 Task: Look for space in Suzzara, Italy from 5th July, 2023 to 10th July, 2023 for 4 adults in price range Rs.9000 to Rs.14000. Place can be entire place with 2 bedrooms having 4 beds and 2 bathrooms. Property type can be house, flat, guest house. Booking option can be shelf check-in. Required host language is English.
Action: Mouse moved to (423, 117)
Screenshot: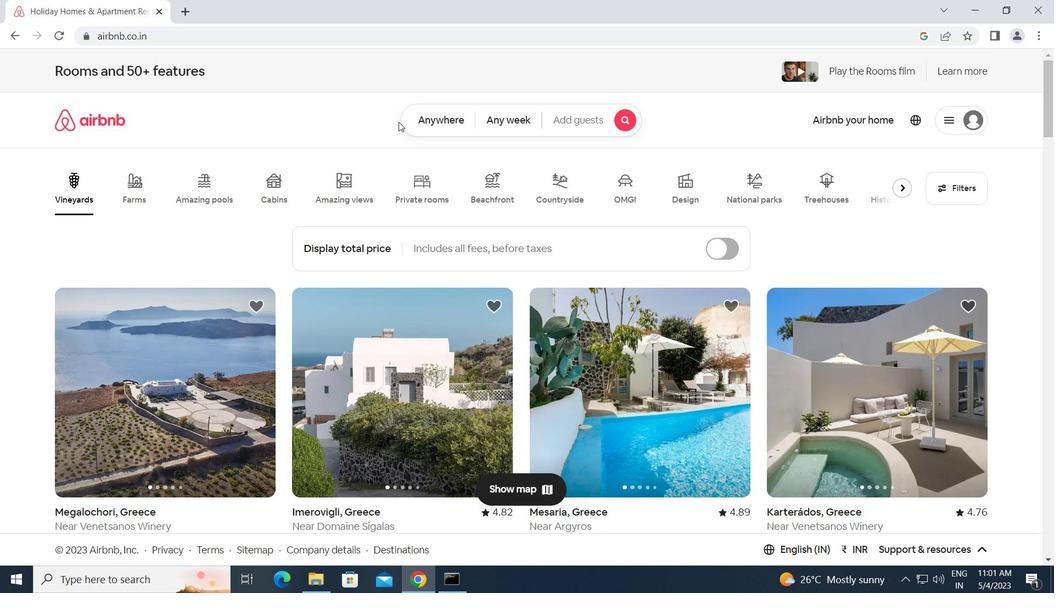 
Action: Mouse pressed left at (423, 117)
Screenshot: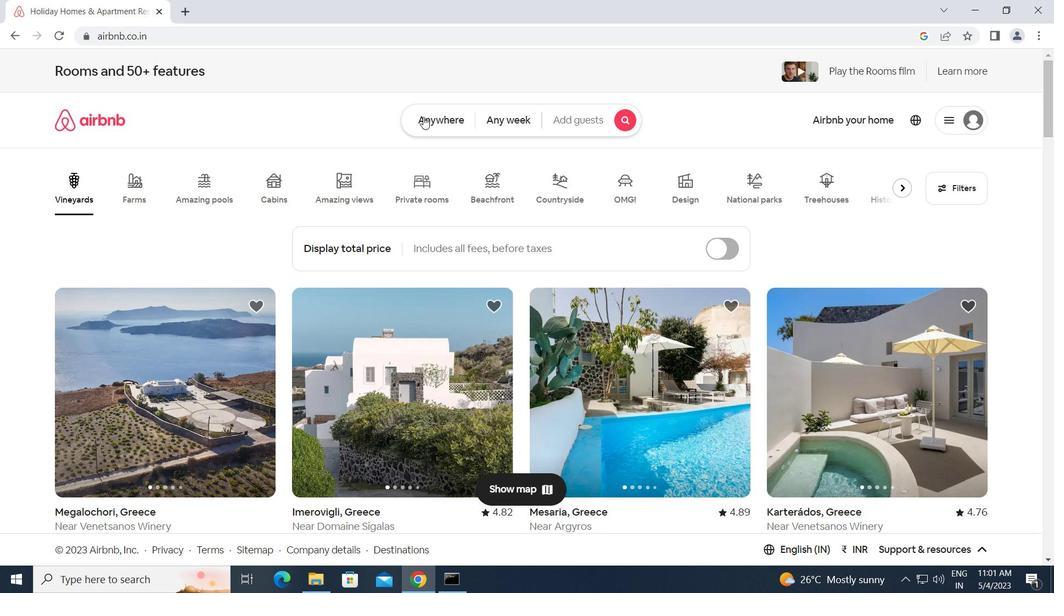 
Action: Mouse moved to (349, 164)
Screenshot: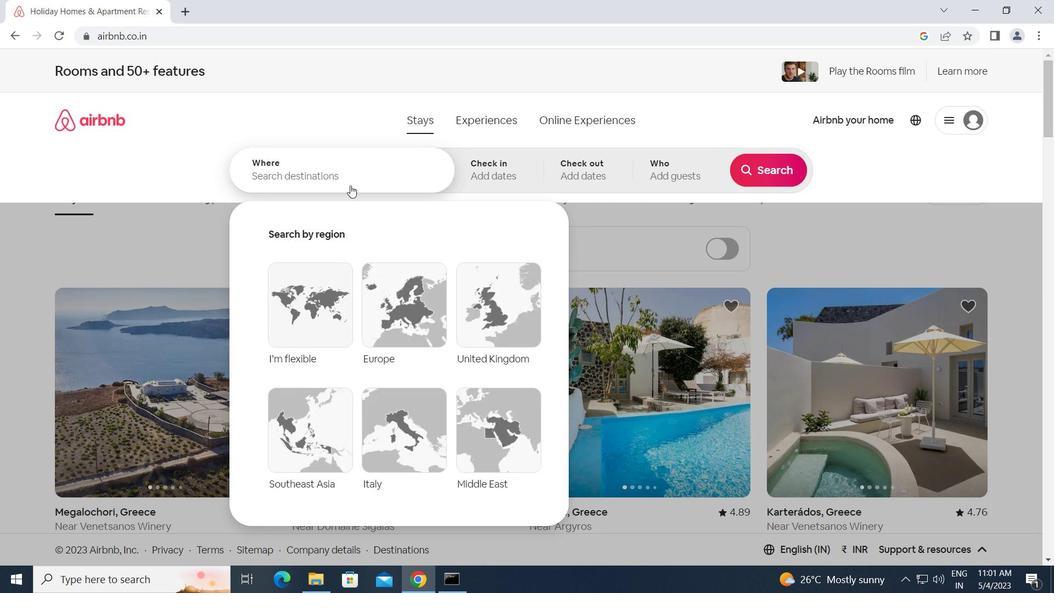 
Action: Mouse pressed left at (349, 164)
Screenshot: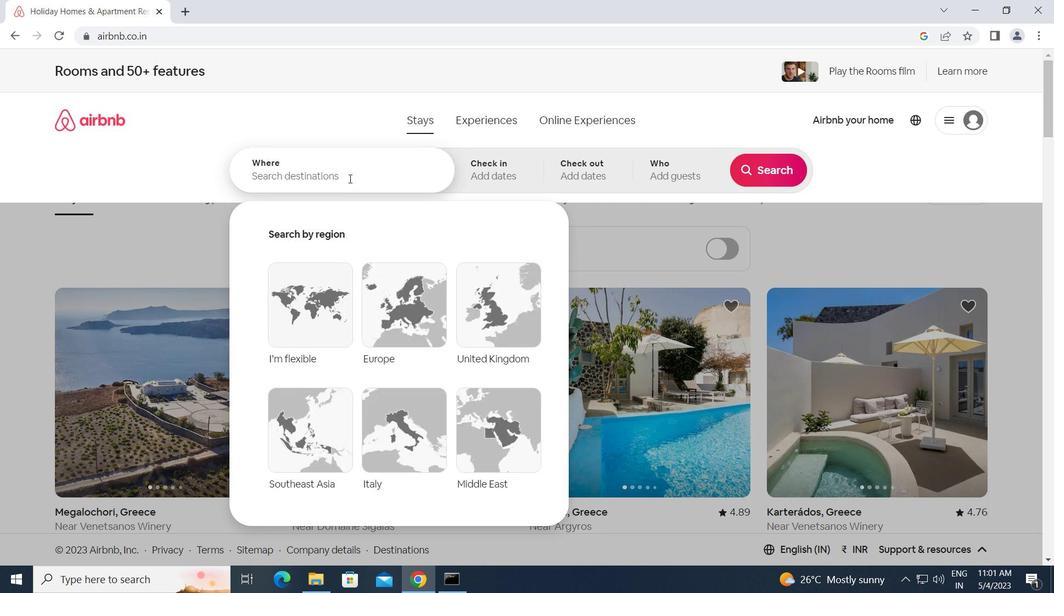 
Action: Mouse moved to (345, 172)
Screenshot: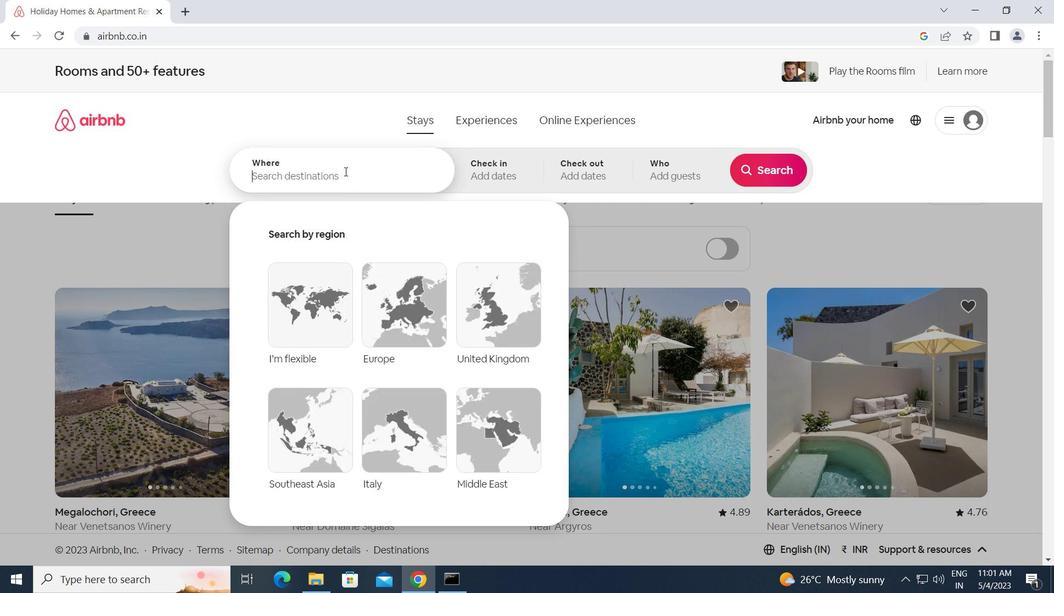 
Action: Key pressed s<Key.caps_lock>uzzara,<Key.space><Key.caps_lock>i<Key.caps_lock>taly
Screenshot: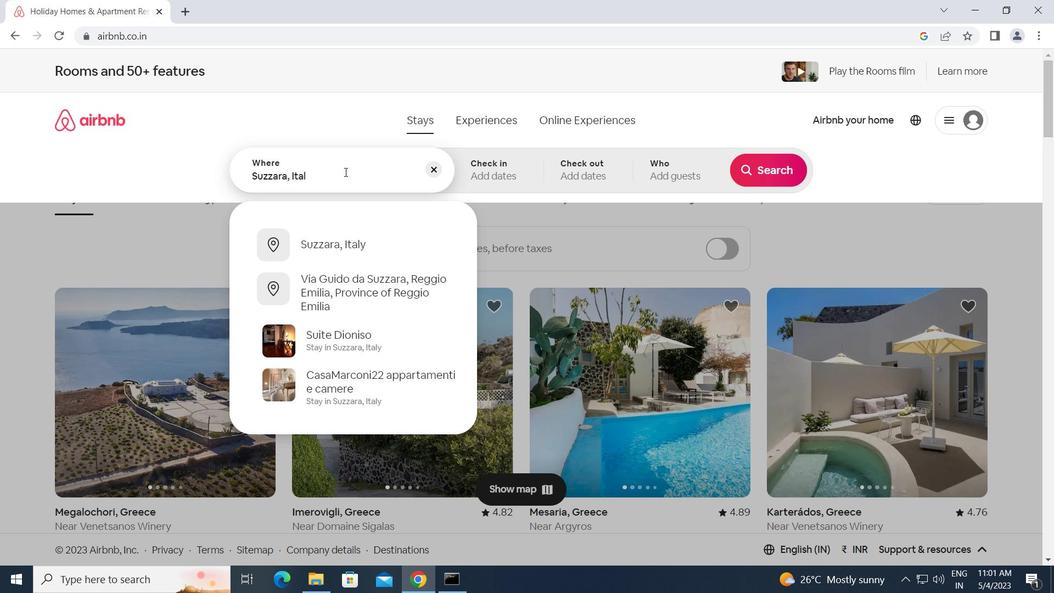 
Action: Mouse moved to (497, 239)
Screenshot: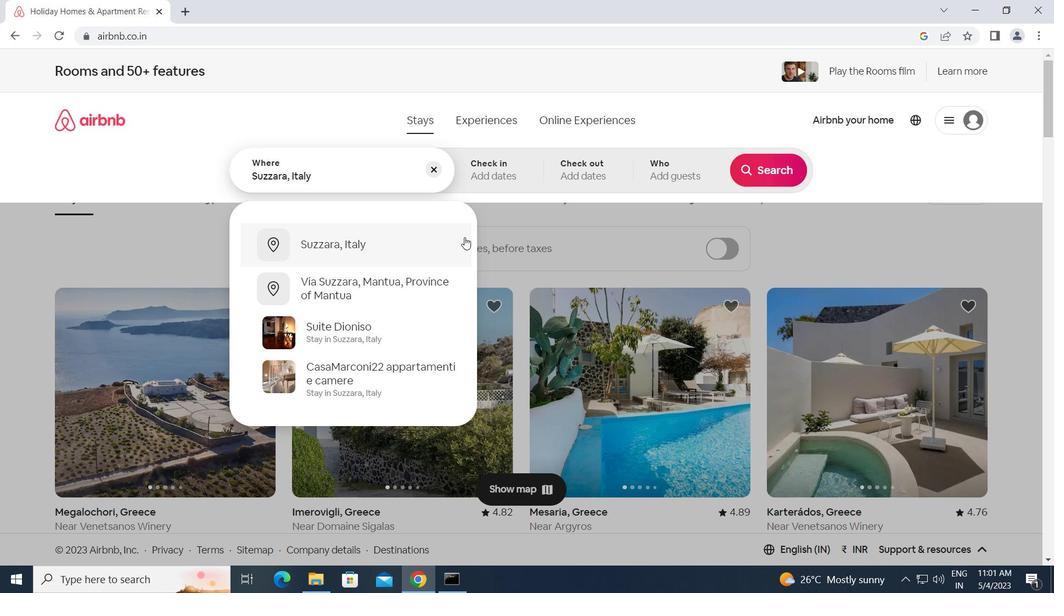 
Action: Key pressed <Key.enter>
Screenshot: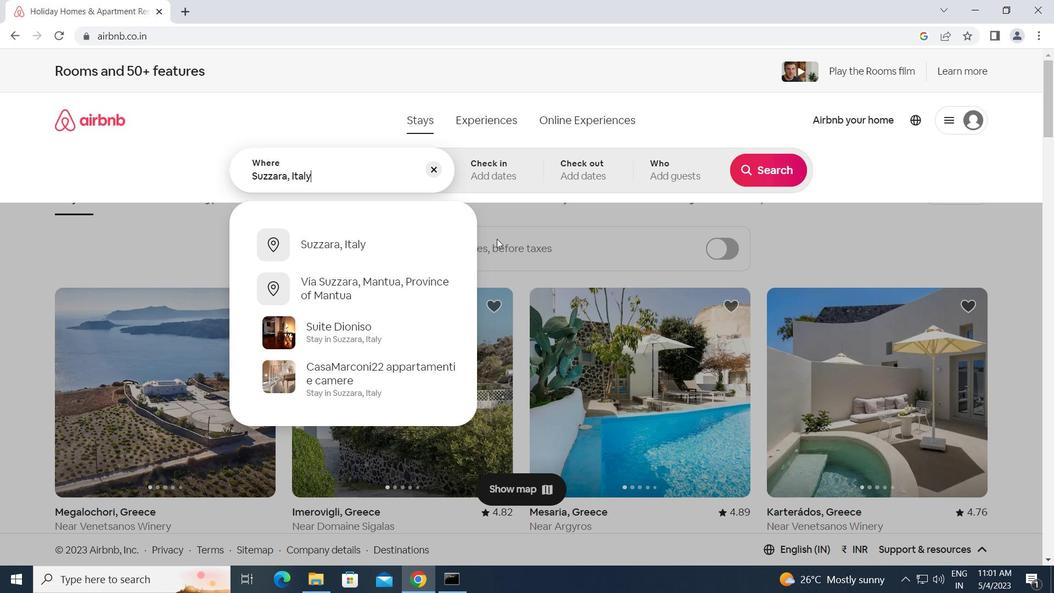 
Action: Mouse moved to (753, 281)
Screenshot: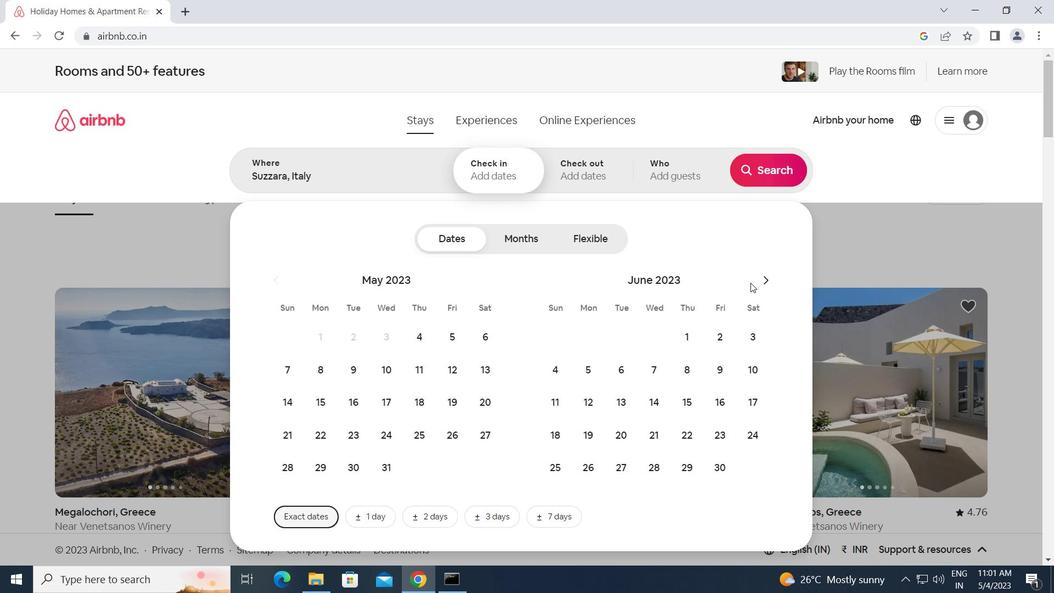 
Action: Mouse pressed left at (753, 281)
Screenshot: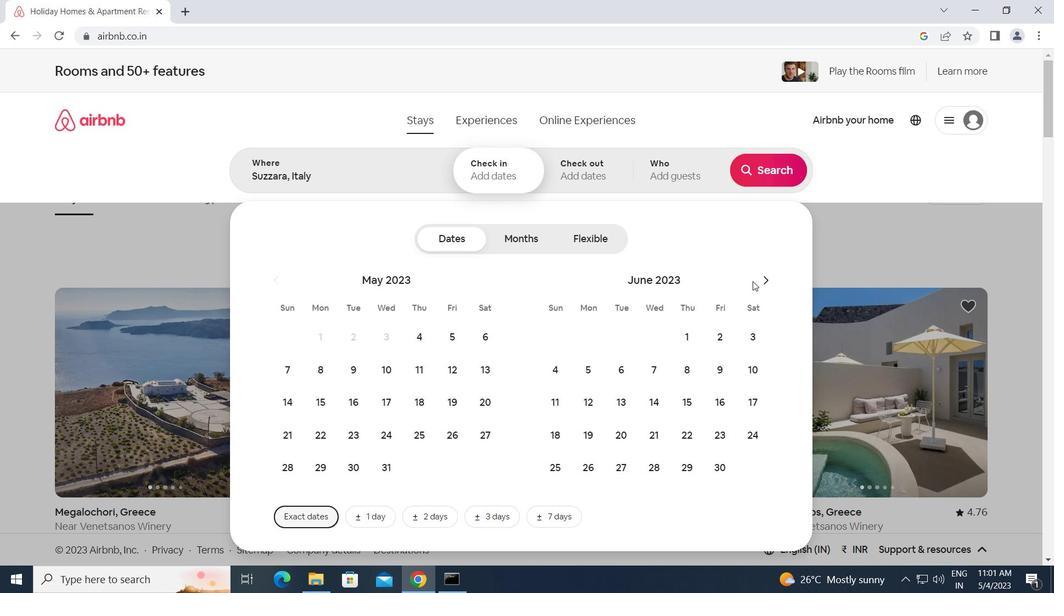 
Action: Mouse moved to (782, 275)
Screenshot: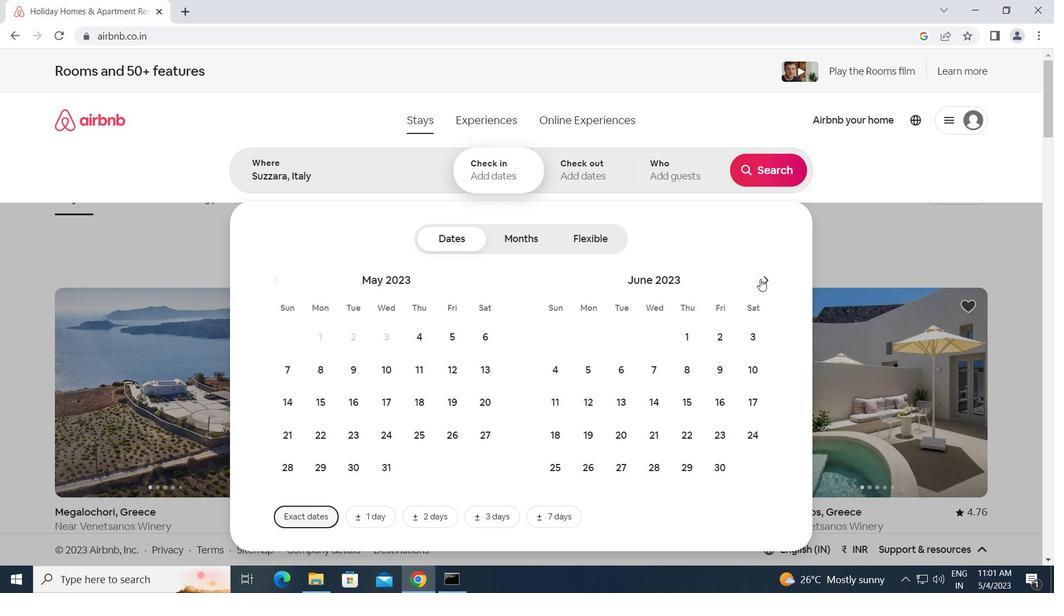 
Action: Mouse pressed left at (782, 275)
Screenshot: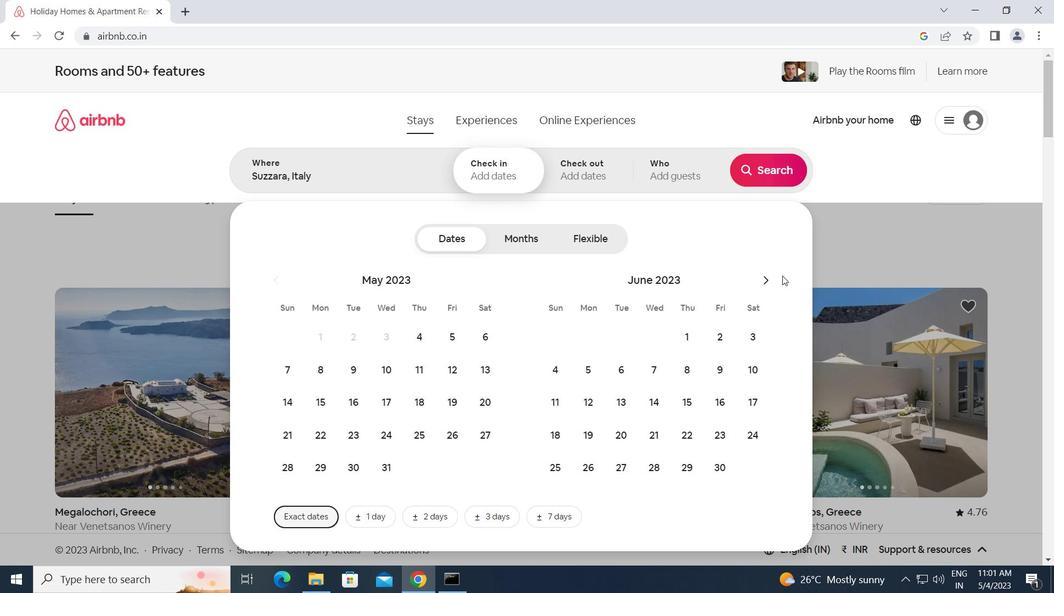 
Action: Mouse moved to (771, 279)
Screenshot: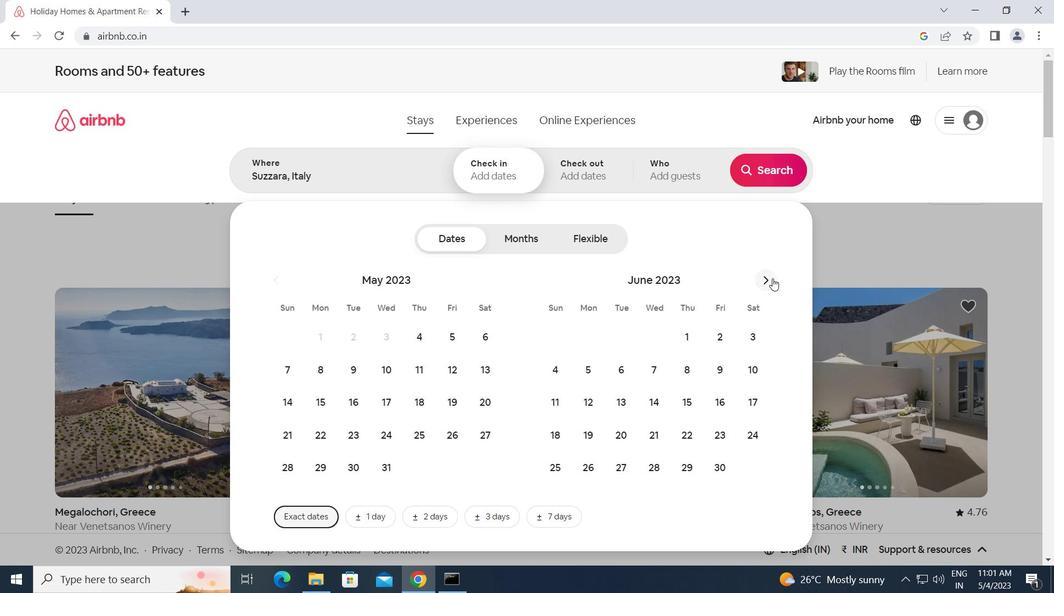 
Action: Mouse pressed left at (771, 279)
Screenshot: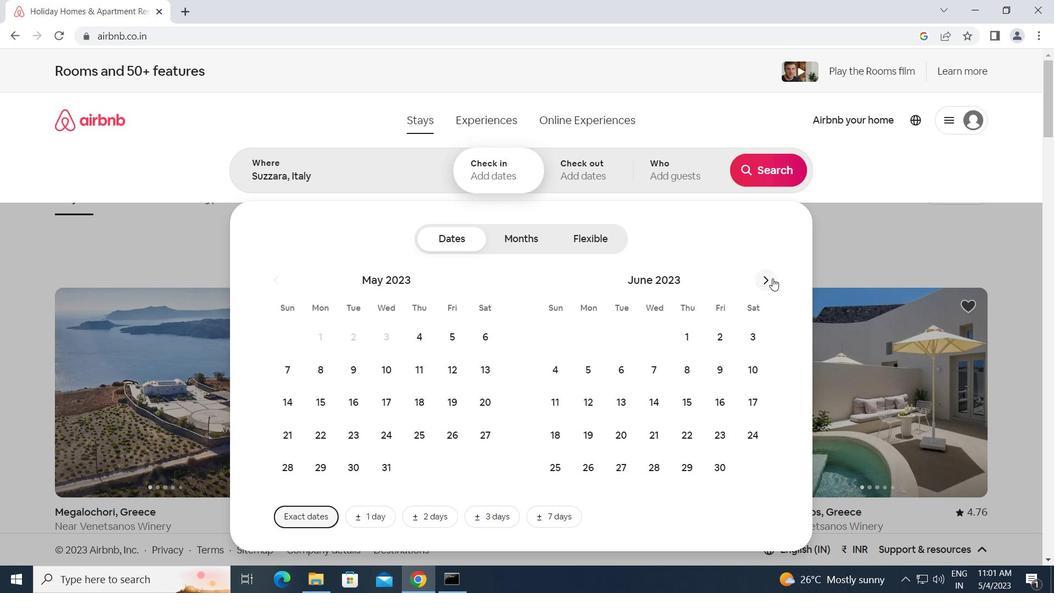 
Action: Mouse moved to (653, 374)
Screenshot: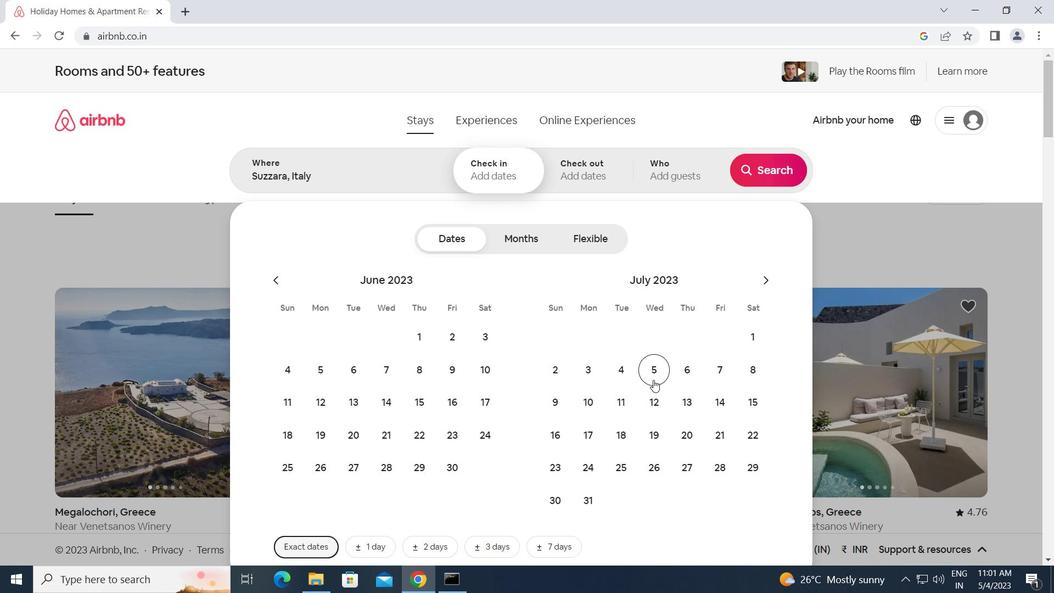 
Action: Mouse pressed left at (653, 374)
Screenshot: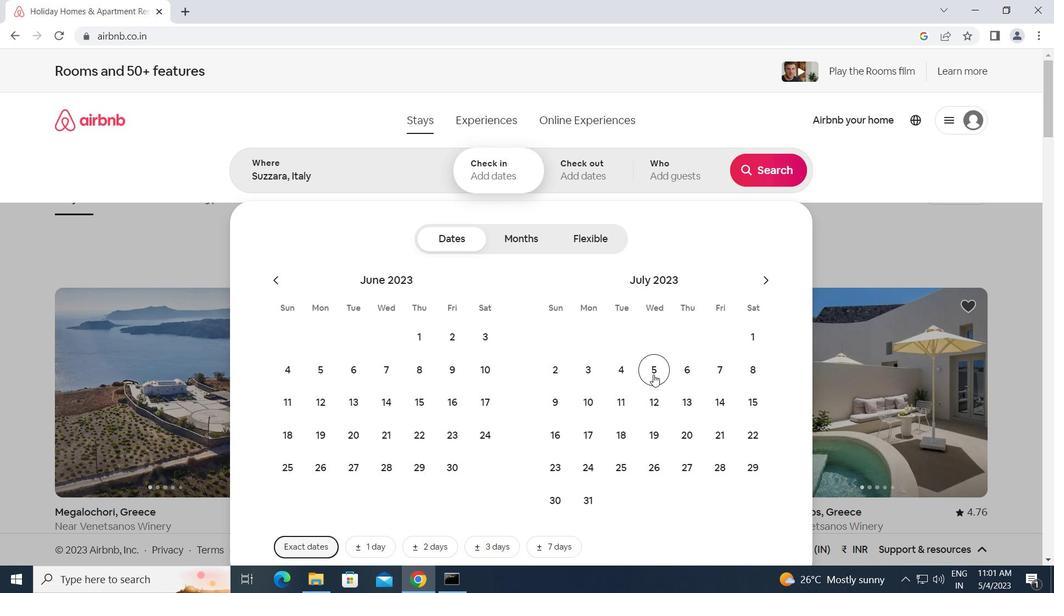 
Action: Mouse moved to (591, 399)
Screenshot: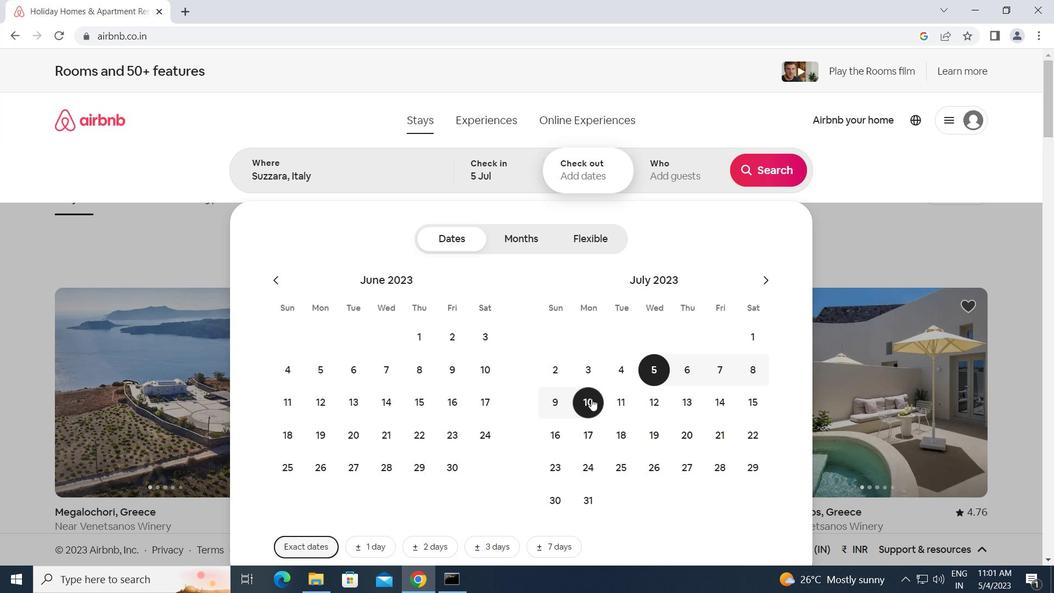 
Action: Mouse pressed left at (591, 399)
Screenshot: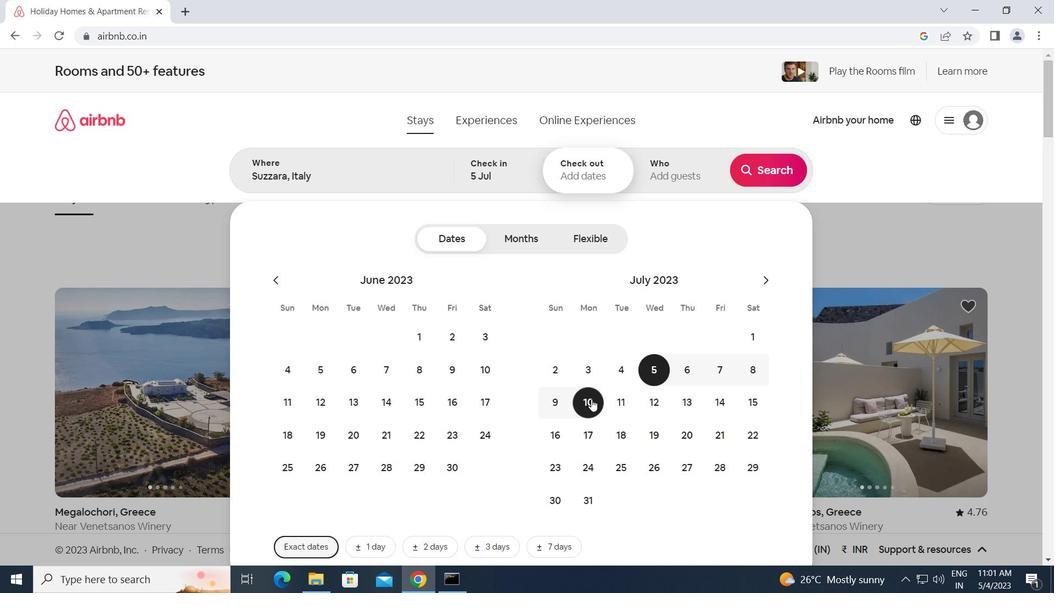
Action: Mouse moved to (675, 165)
Screenshot: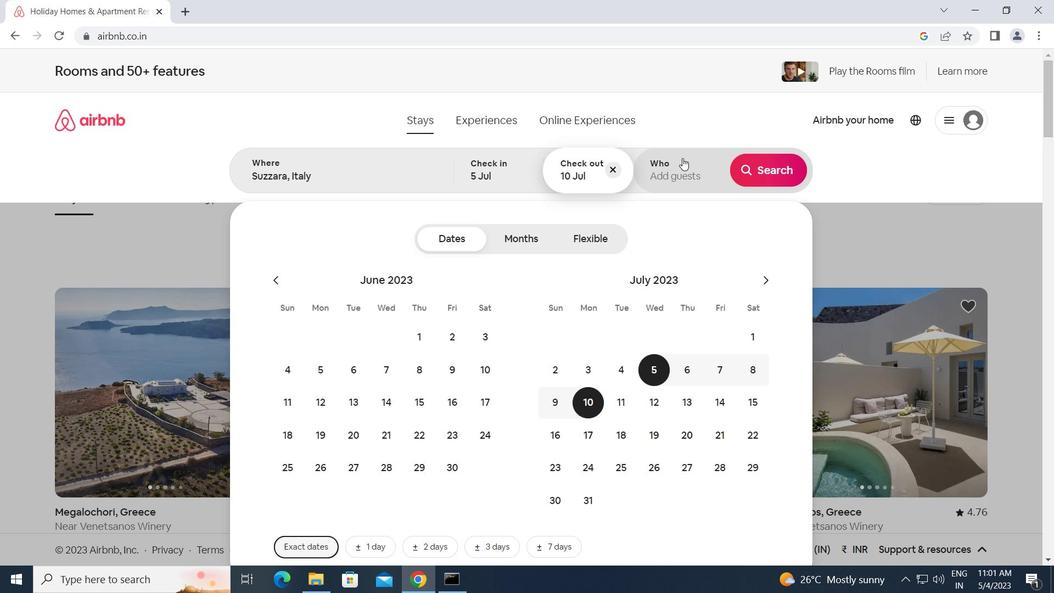 
Action: Mouse pressed left at (675, 165)
Screenshot: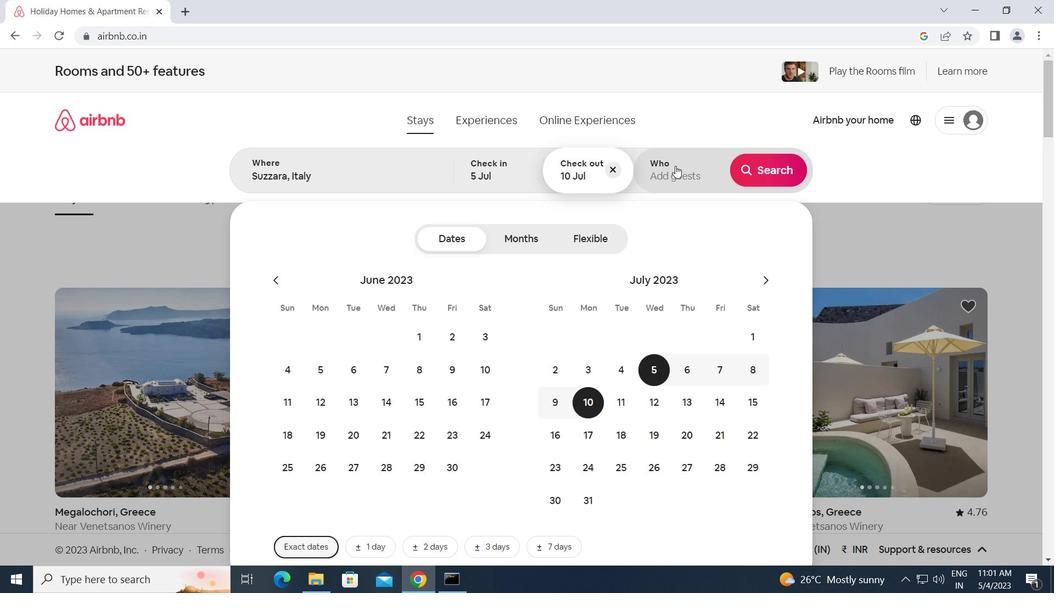 
Action: Mouse moved to (767, 240)
Screenshot: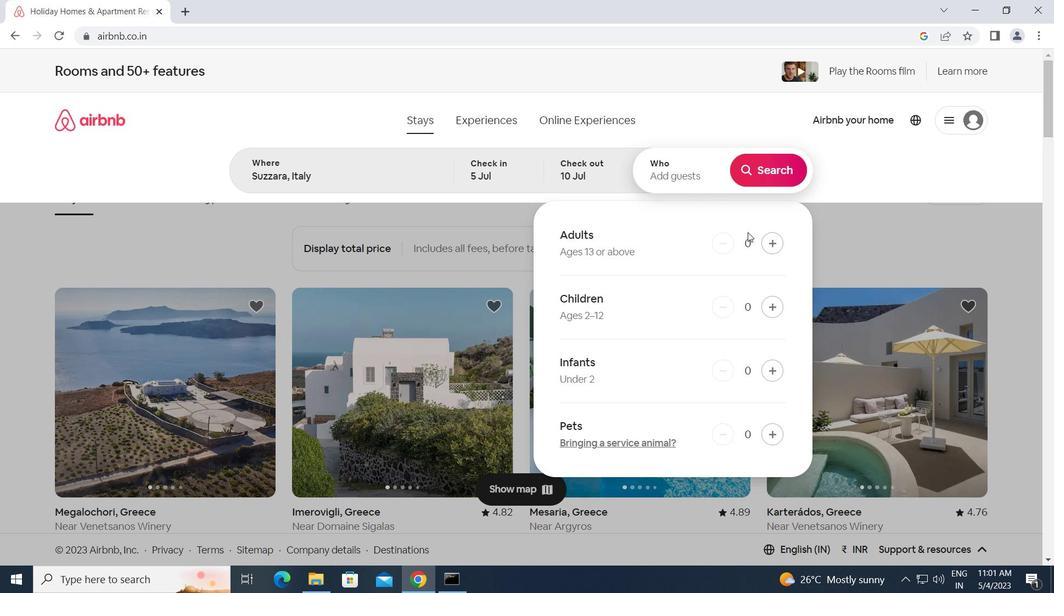 
Action: Mouse pressed left at (767, 240)
Screenshot: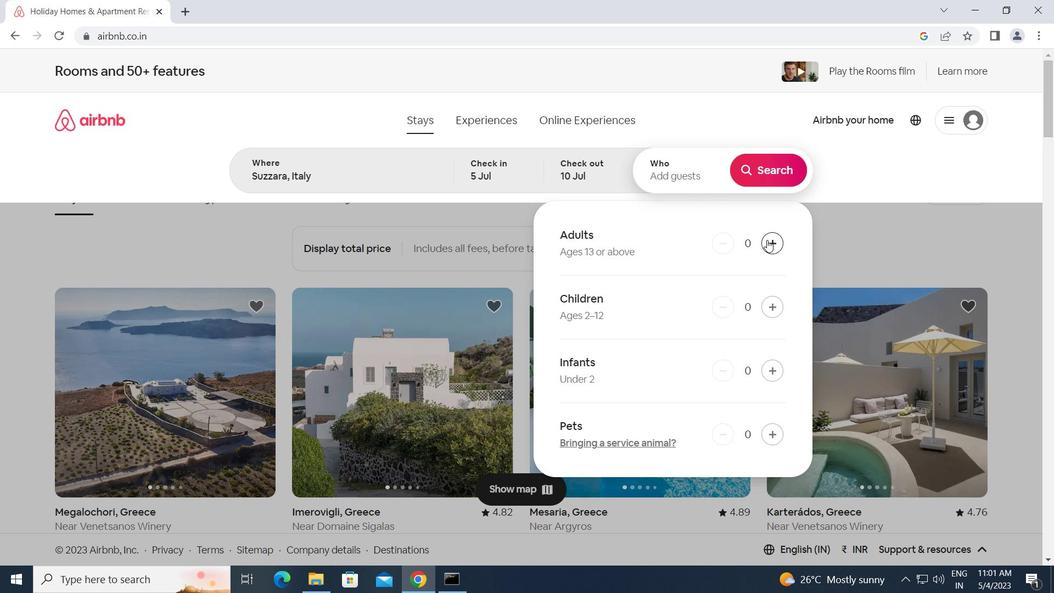 
Action: Mouse pressed left at (767, 240)
Screenshot: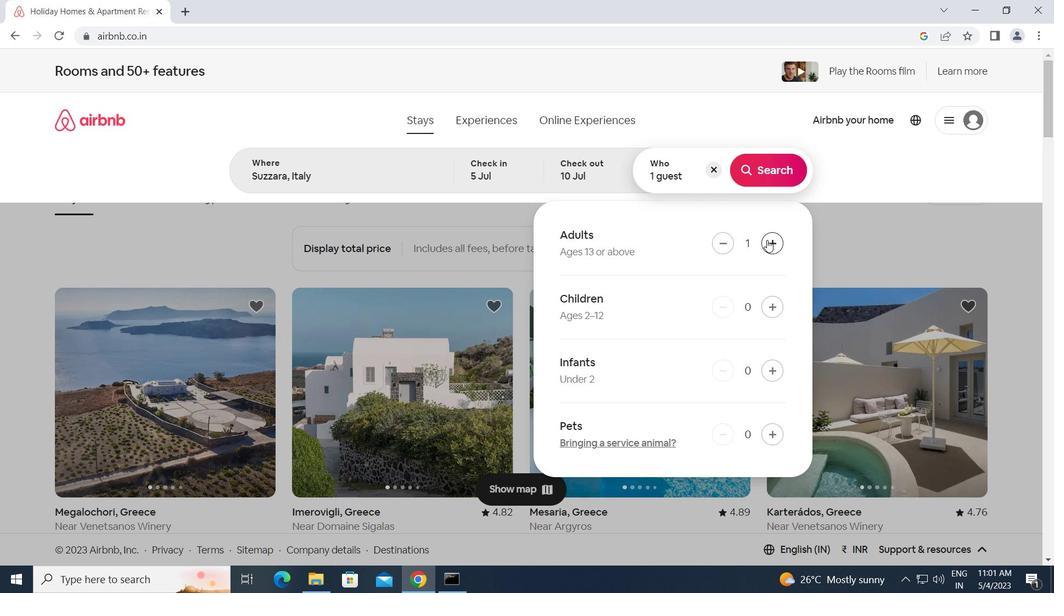 
Action: Mouse pressed left at (767, 240)
Screenshot: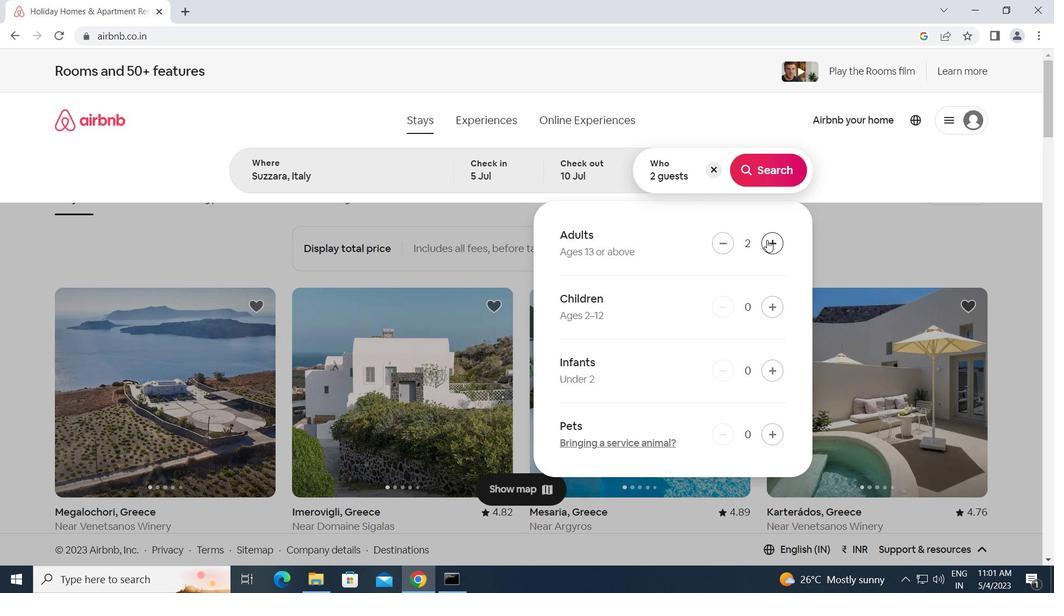 
Action: Mouse pressed left at (767, 240)
Screenshot: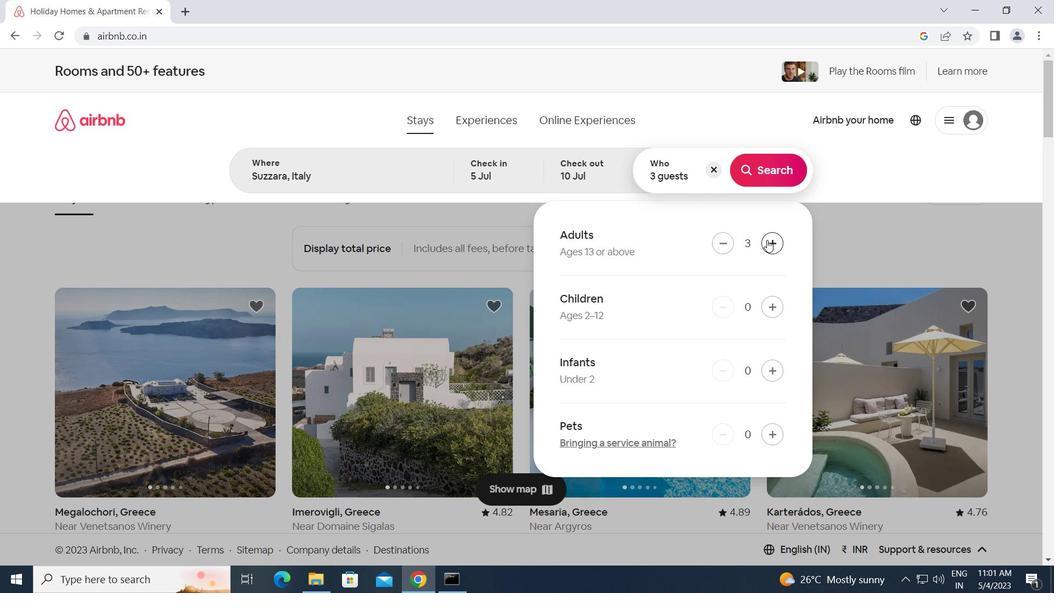 
Action: Mouse moved to (754, 170)
Screenshot: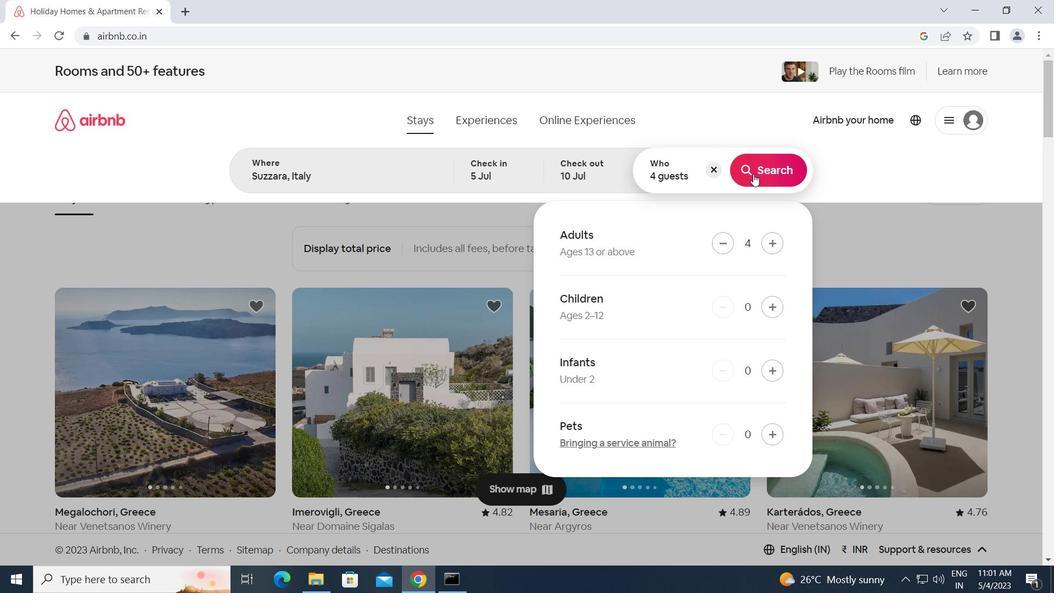 
Action: Mouse pressed left at (754, 170)
Screenshot: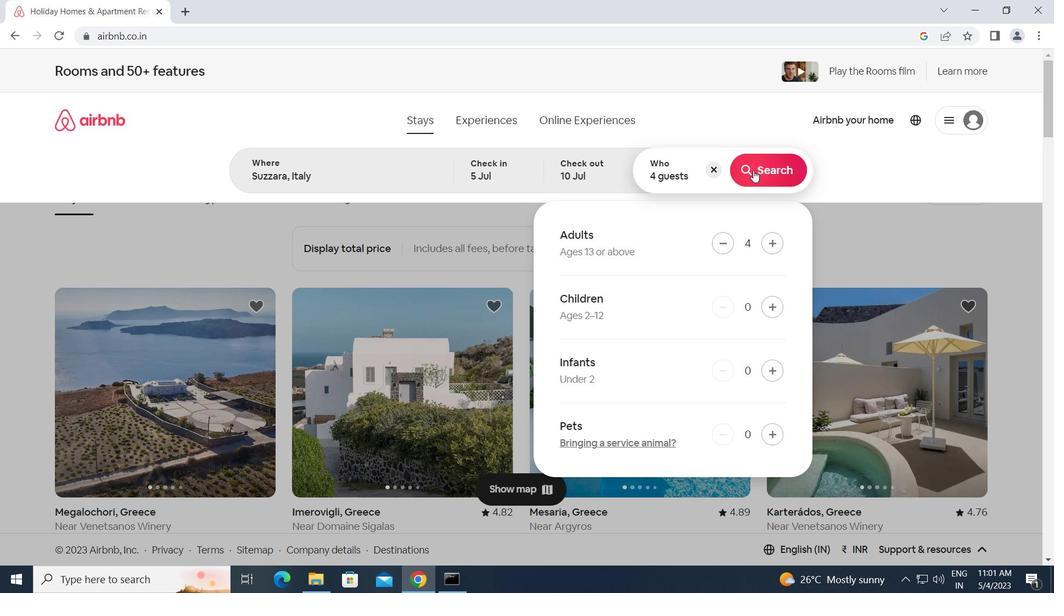 
Action: Mouse moved to (989, 132)
Screenshot: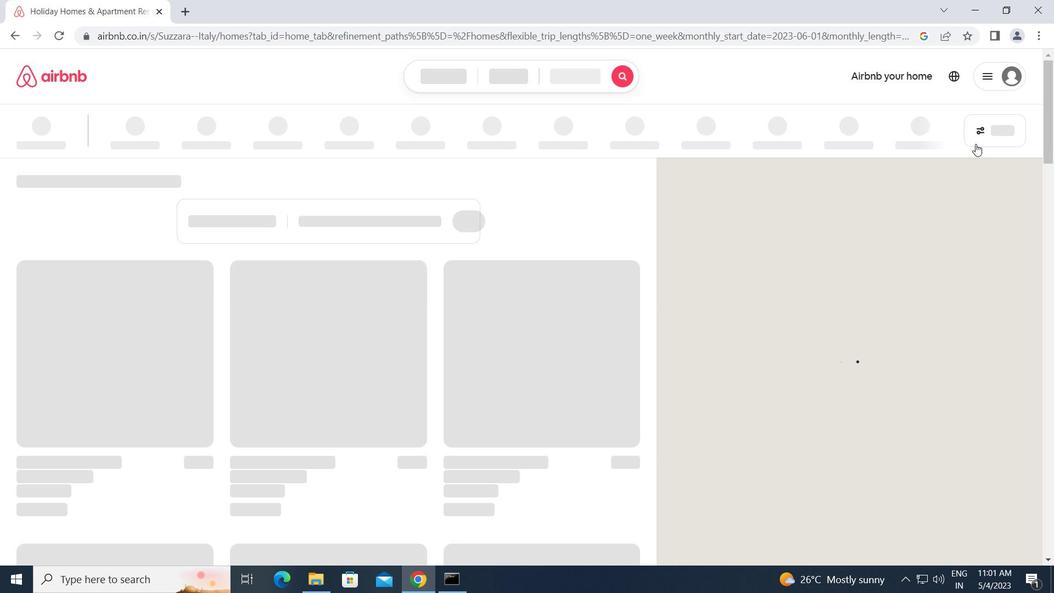 
Action: Mouse pressed left at (989, 132)
Screenshot: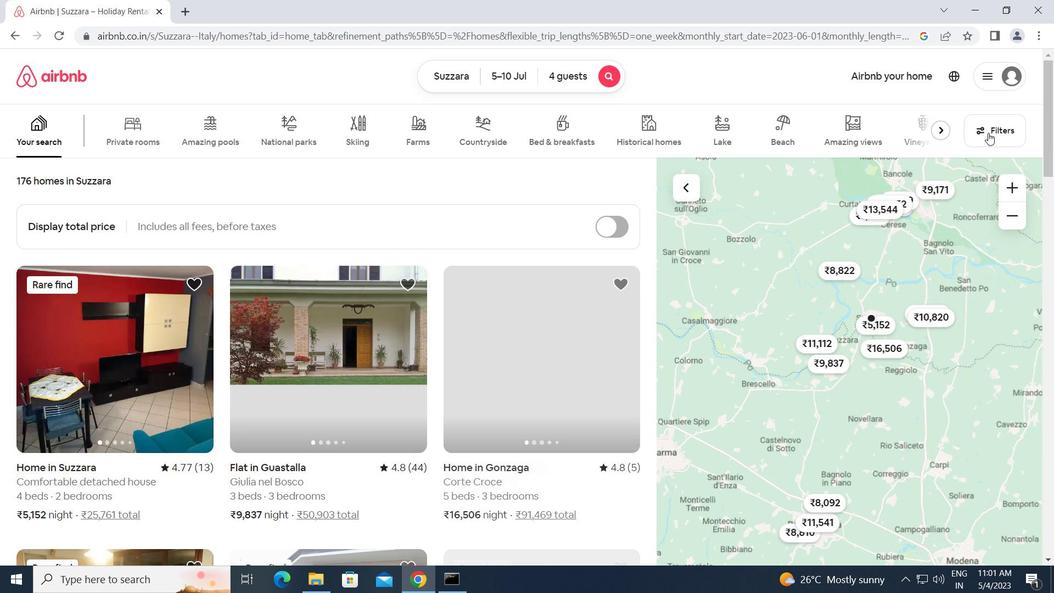 
Action: Mouse moved to (344, 308)
Screenshot: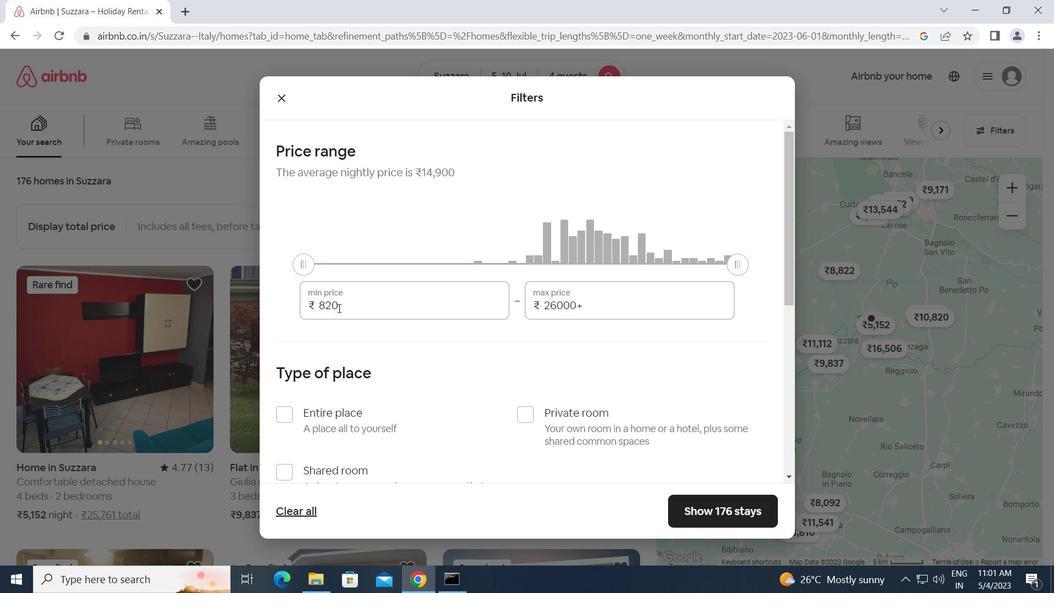 
Action: Mouse pressed left at (344, 308)
Screenshot: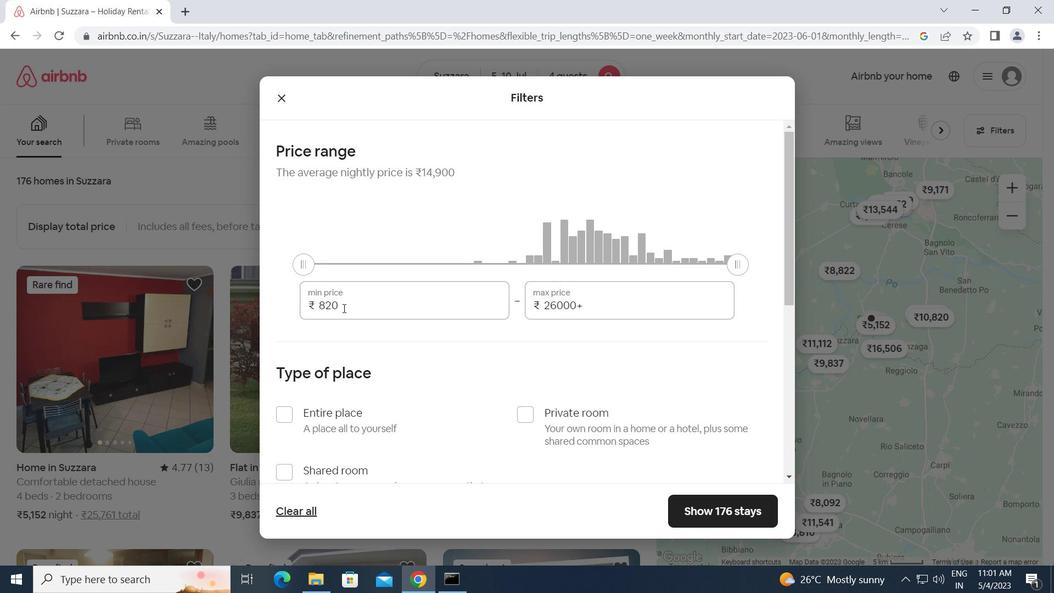 
Action: Mouse moved to (313, 306)
Screenshot: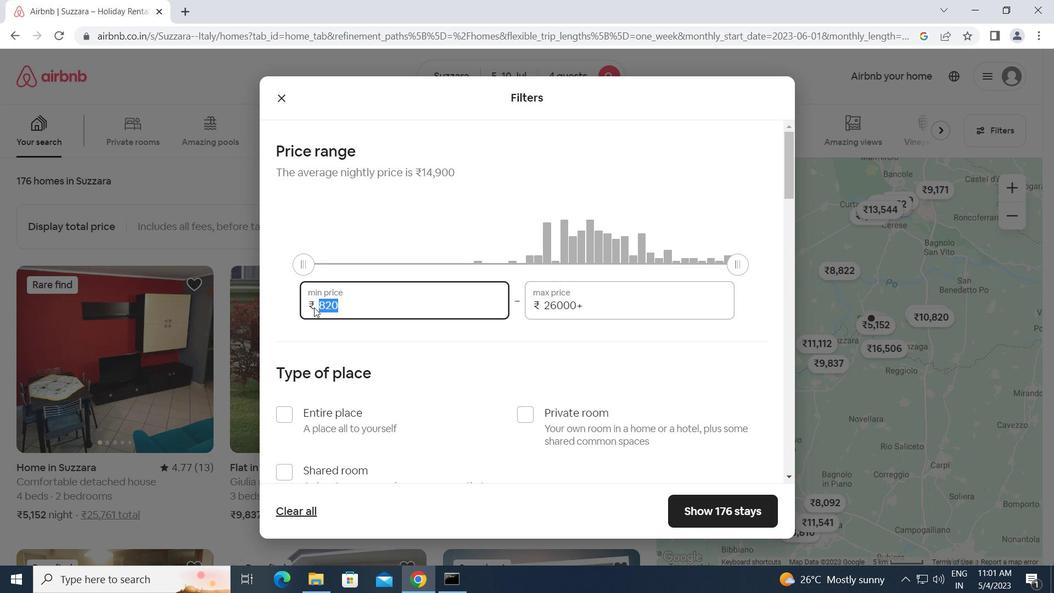 
Action: Key pressed 9000<Key.tab>1<Key.backspace><Key.backspace><Key.backspace><Key.backspace><Key.backspace><Key.backspace>14000
Screenshot: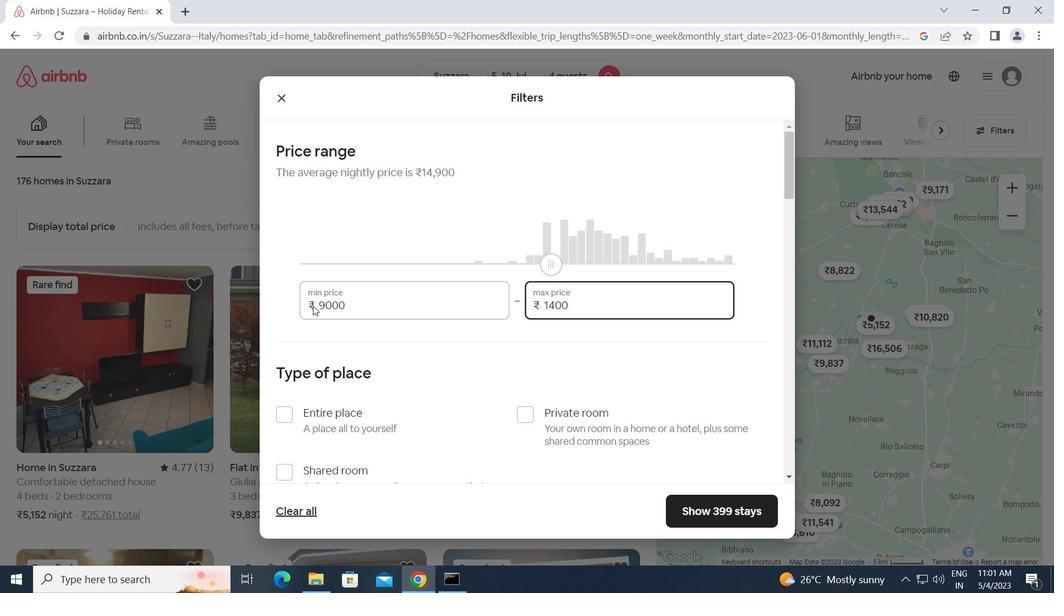 
Action: Mouse moved to (292, 414)
Screenshot: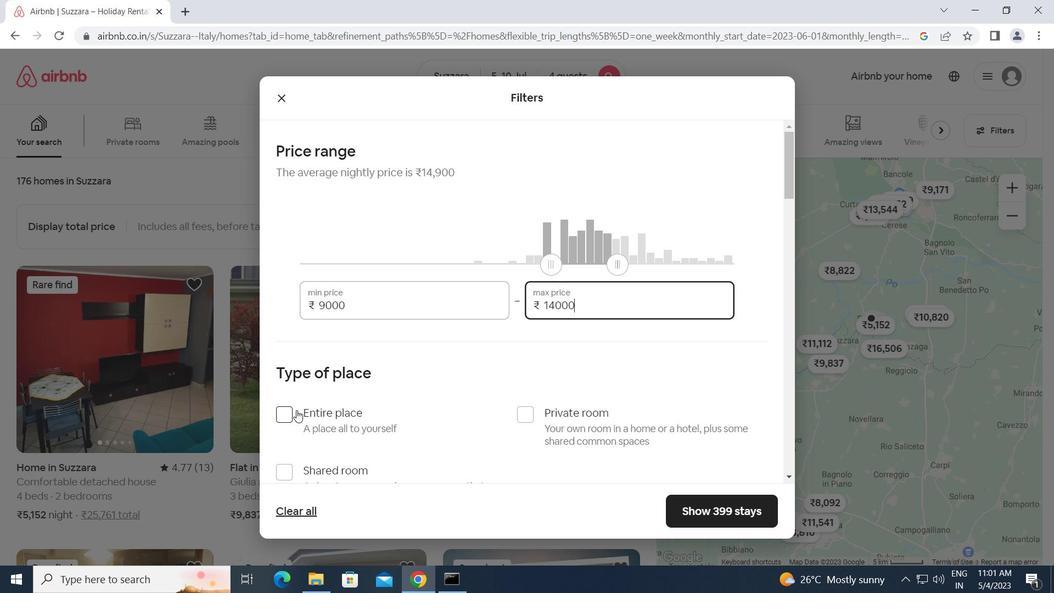 
Action: Mouse pressed left at (292, 414)
Screenshot: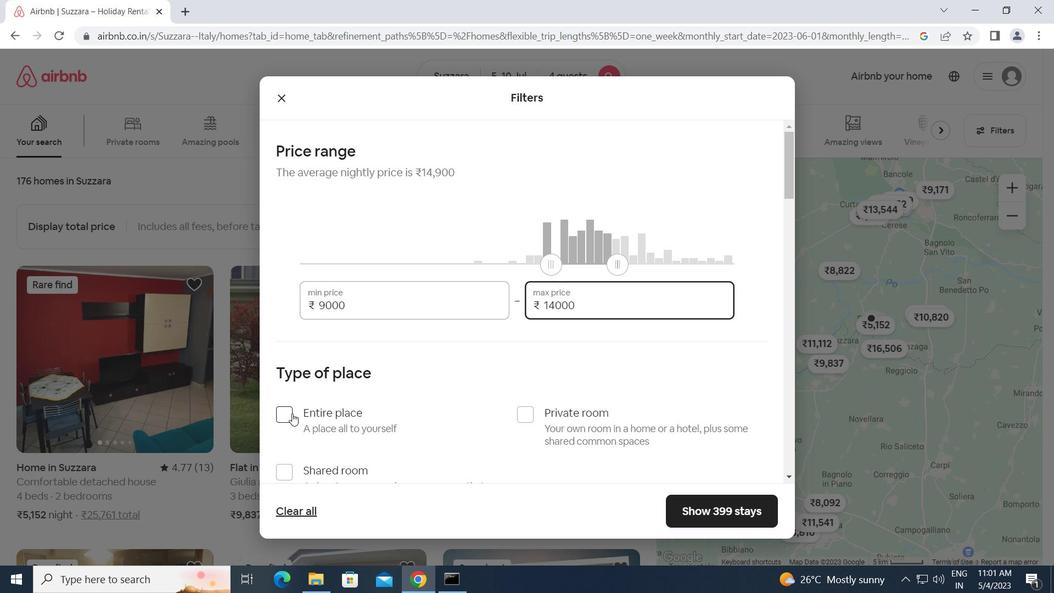 
Action: Mouse moved to (387, 426)
Screenshot: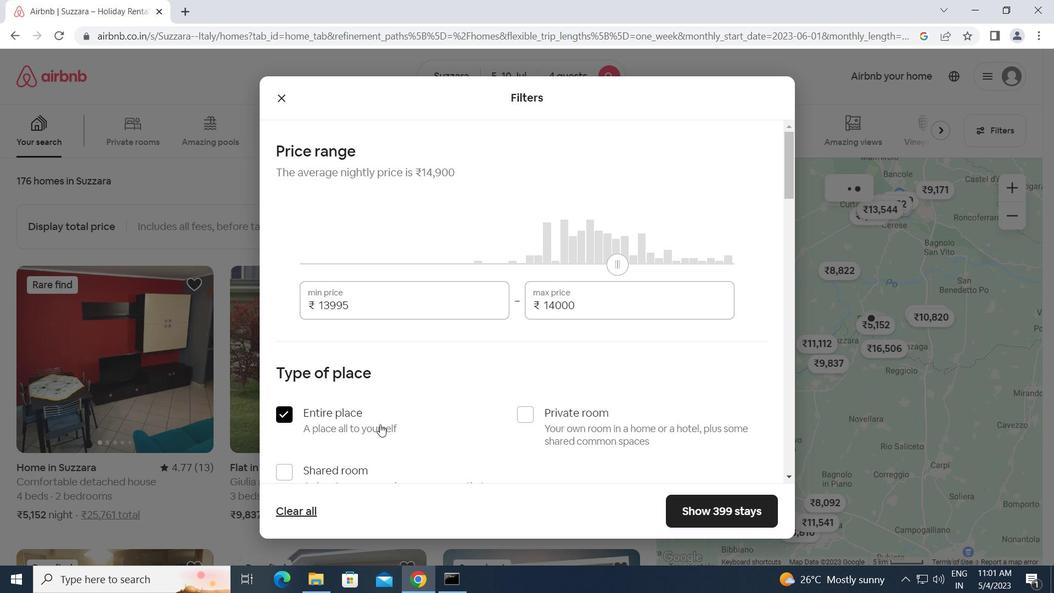 
Action: Mouse scrolled (387, 426) with delta (0, 0)
Screenshot: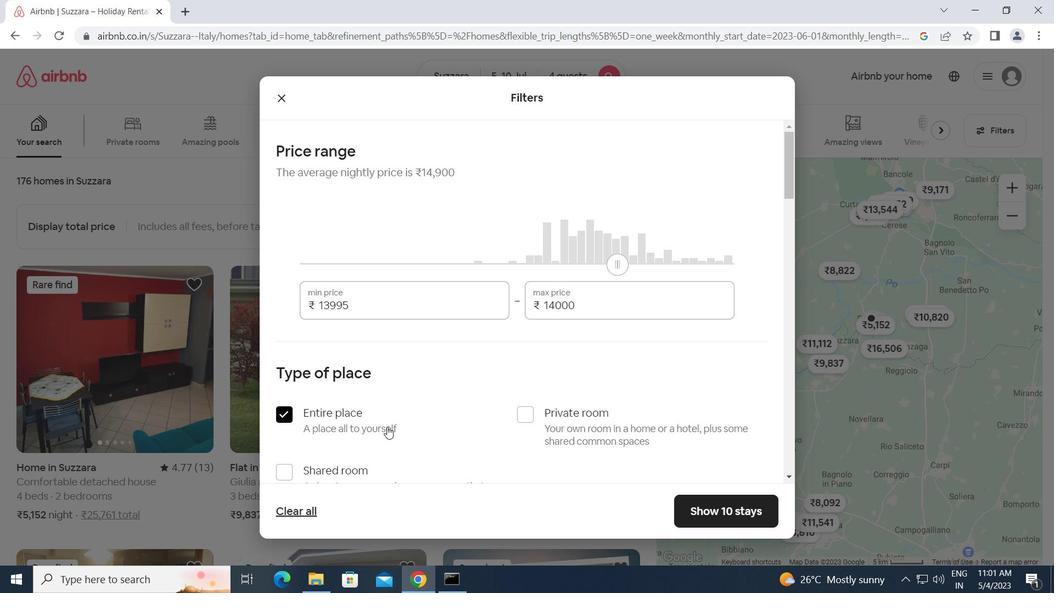 
Action: Mouse moved to (459, 418)
Screenshot: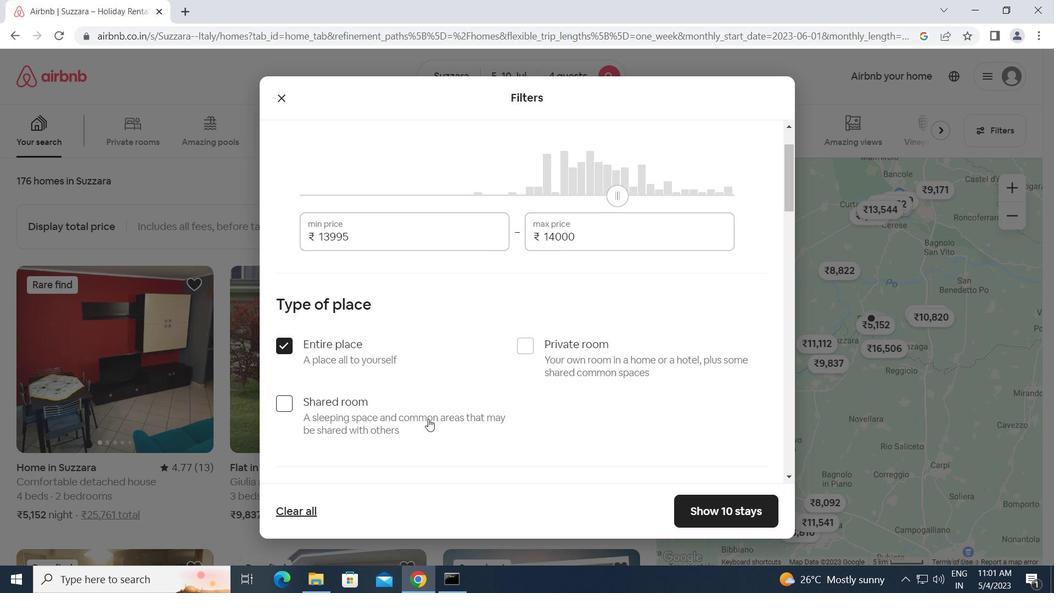 
Action: Mouse scrolled (459, 417) with delta (0, 0)
Screenshot: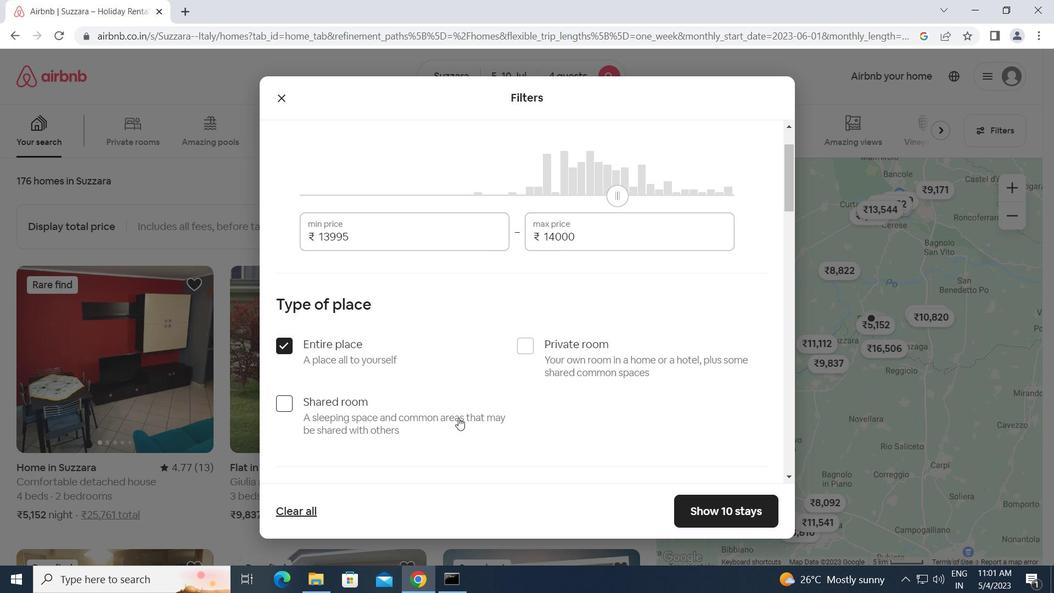 
Action: Mouse scrolled (459, 417) with delta (0, 0)
Screenshot: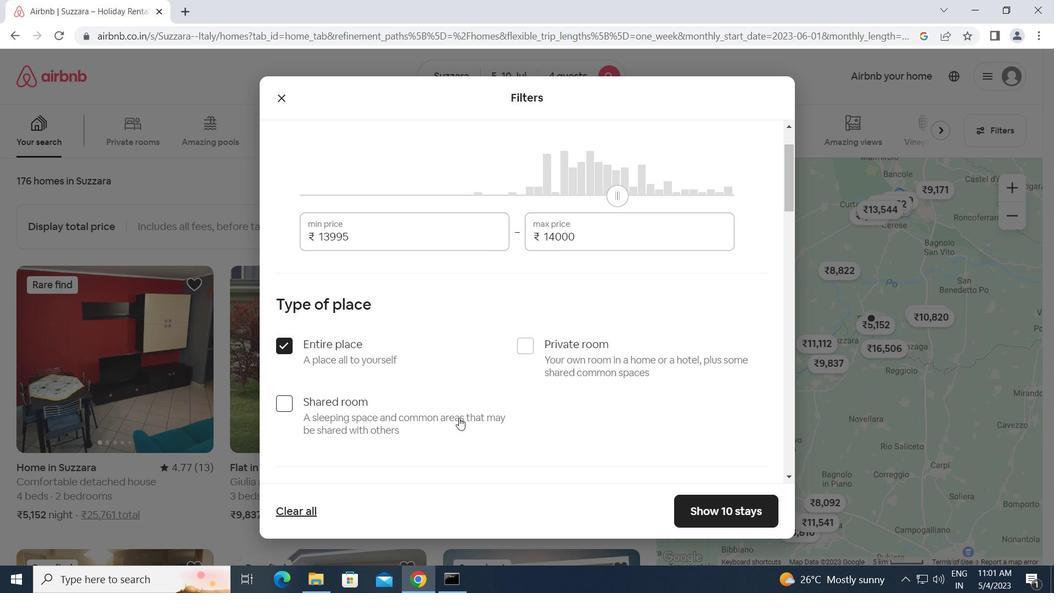 
Action: Mouse moved to (458, 417)
Screenshot: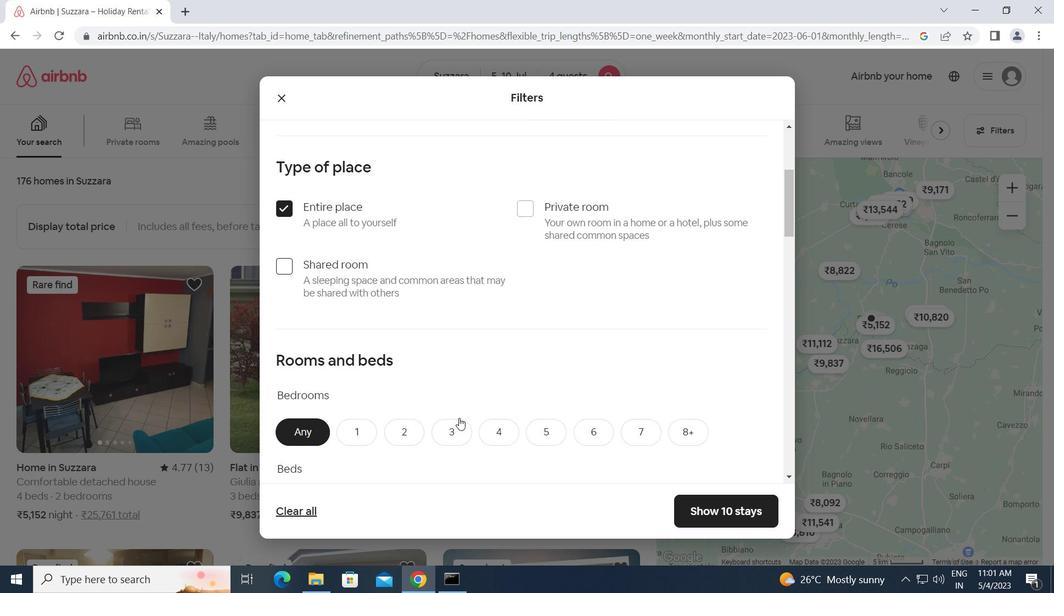 
Action: Mouse scrolled (458, 416) with delta (0, 0)
Screenshot: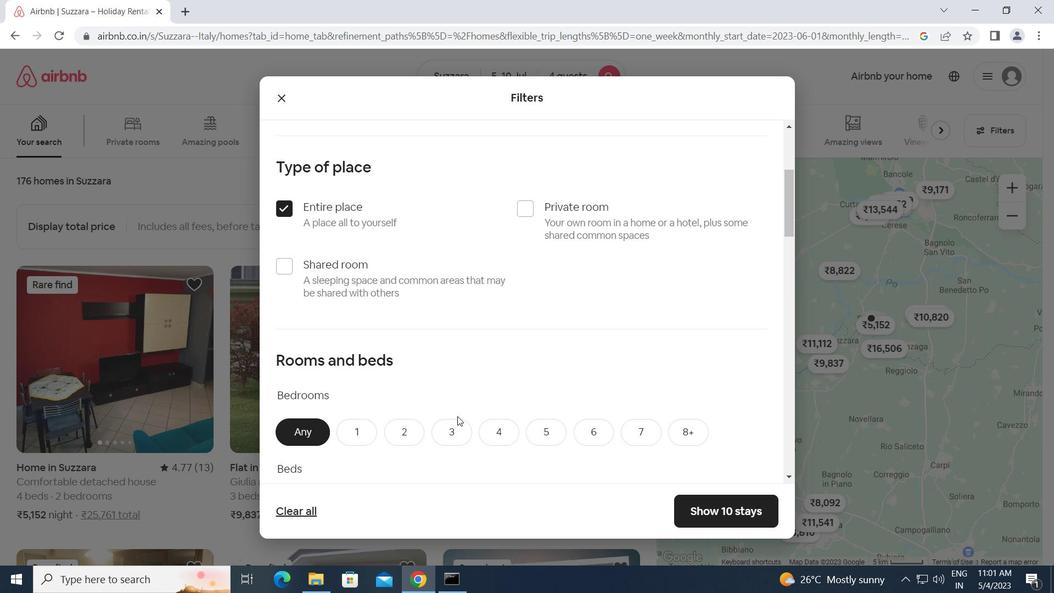 
Action: Mouse moved to (406, 367)
Screenshot: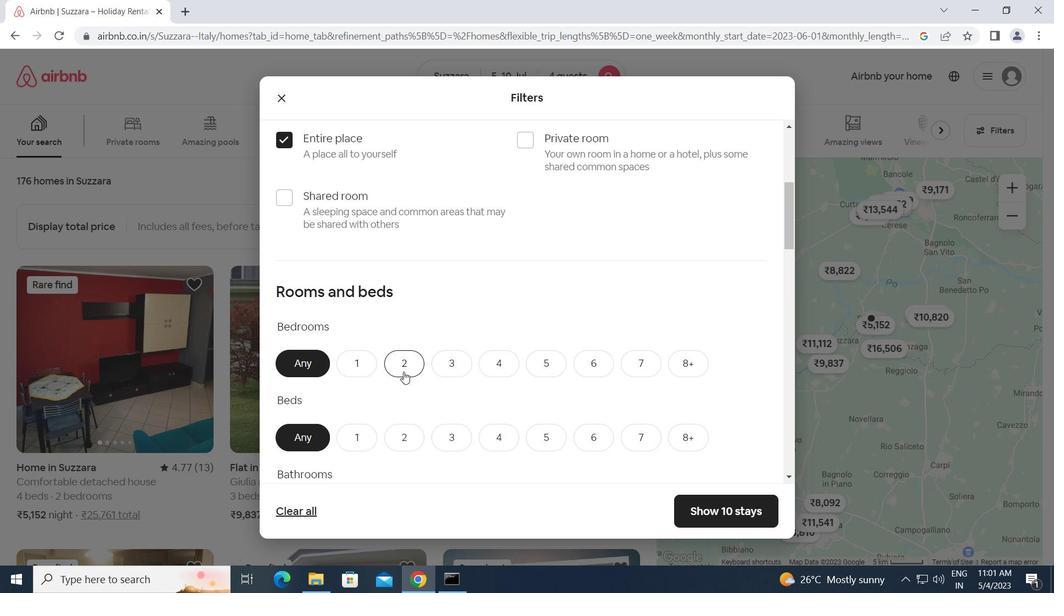 
Action: Mouse pressed left at (406, 367)
Screenshot: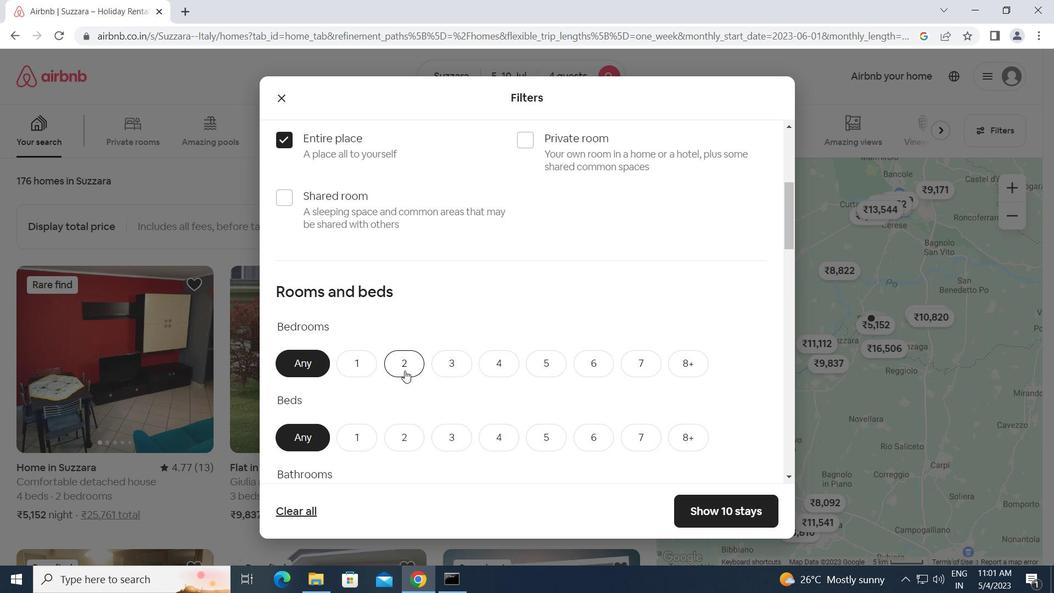 
Action: Mouse moved to (496, 436)
Screenshot: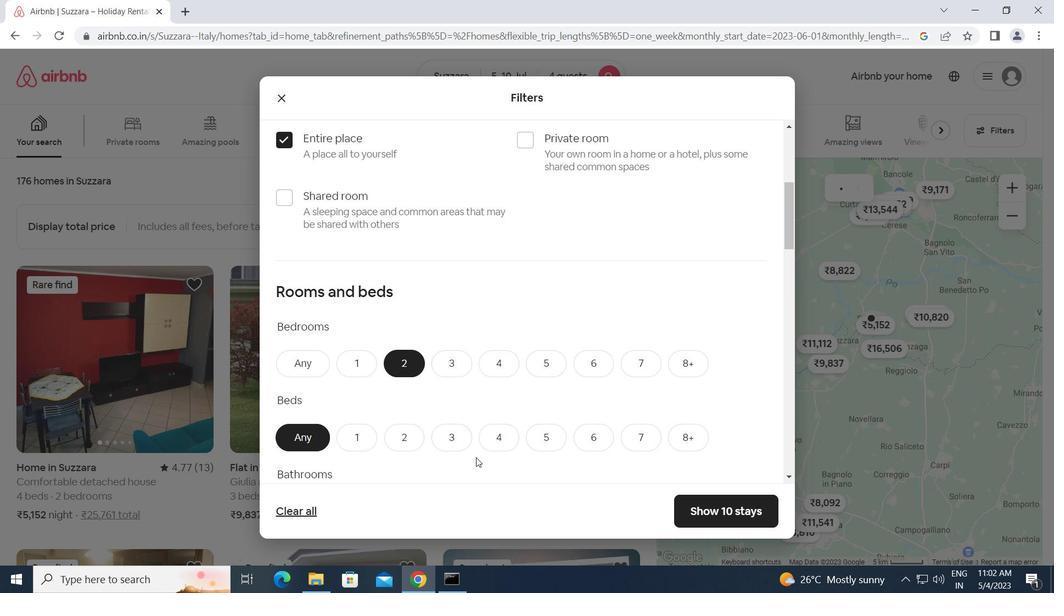 
Action: Mouse pressed left at (496, 436)
Screenshot: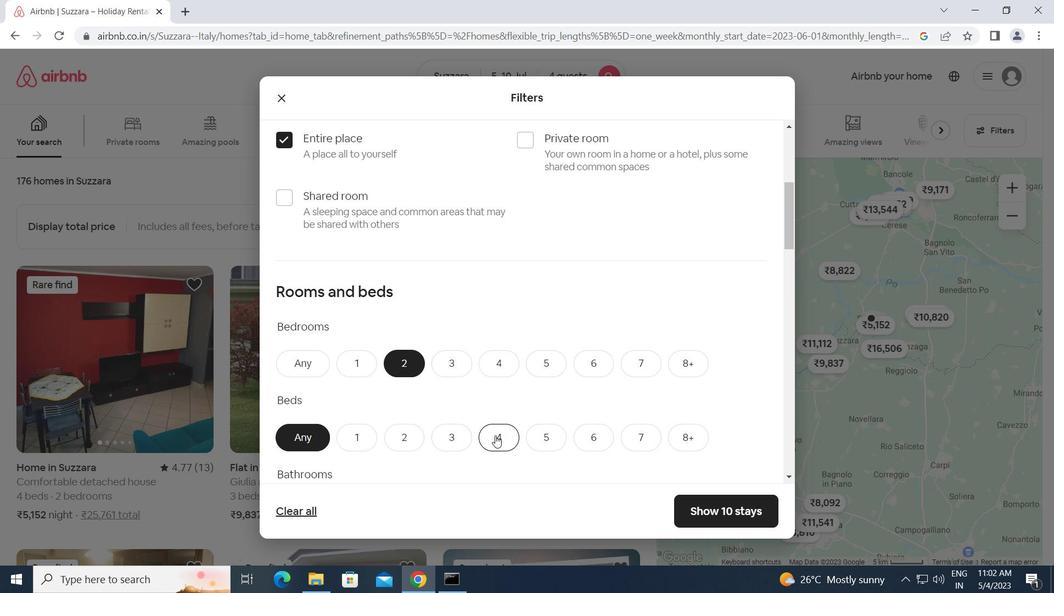 
Action: Mouse moved to (495, 439)
Screenshot: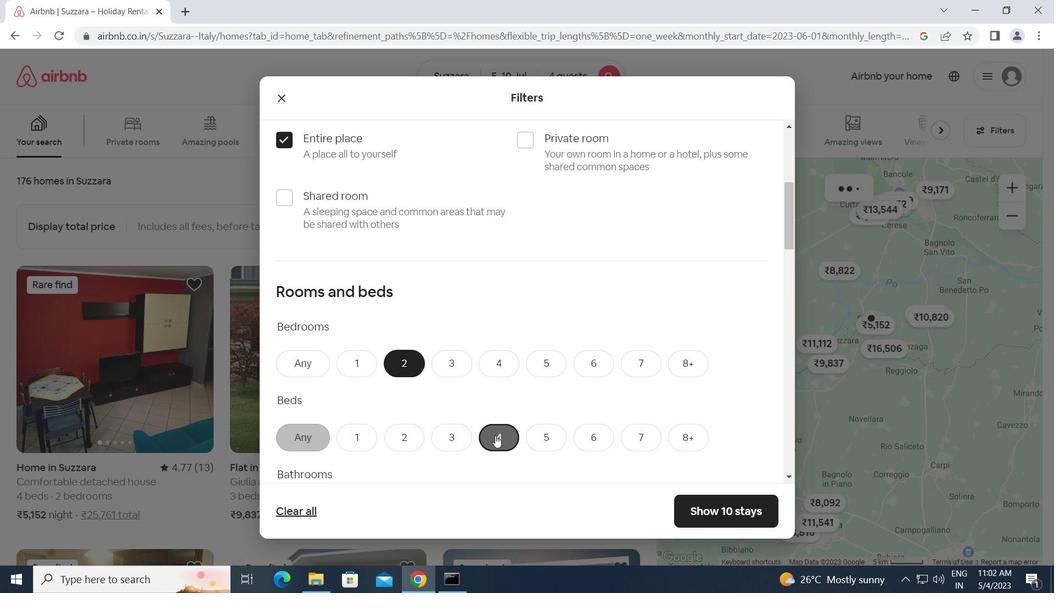 
Action: Mouse scrolled (495, 438) with delta (0, 0)
Screenshot: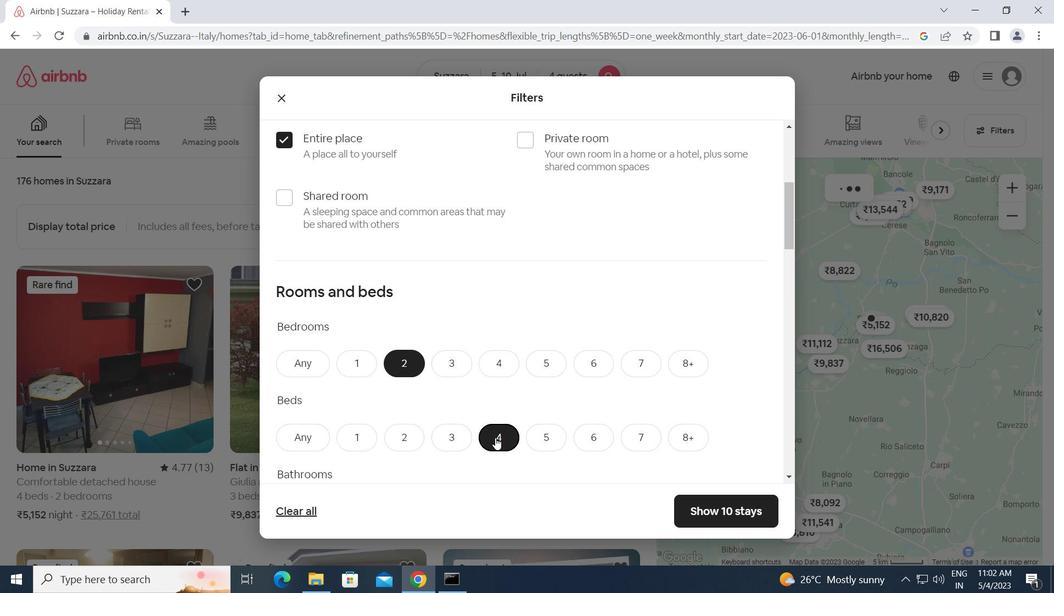 
Action: Mouse scrolled (495, 438) with delta (0, 0)
Screenshot: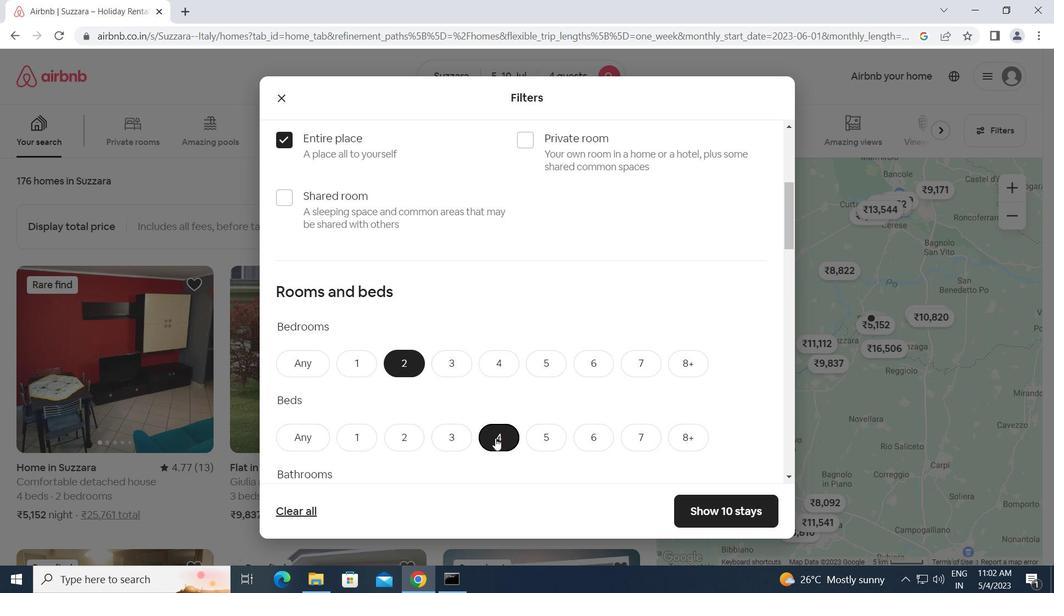
Action: Mouse moved to (399, 375)
Screenshot: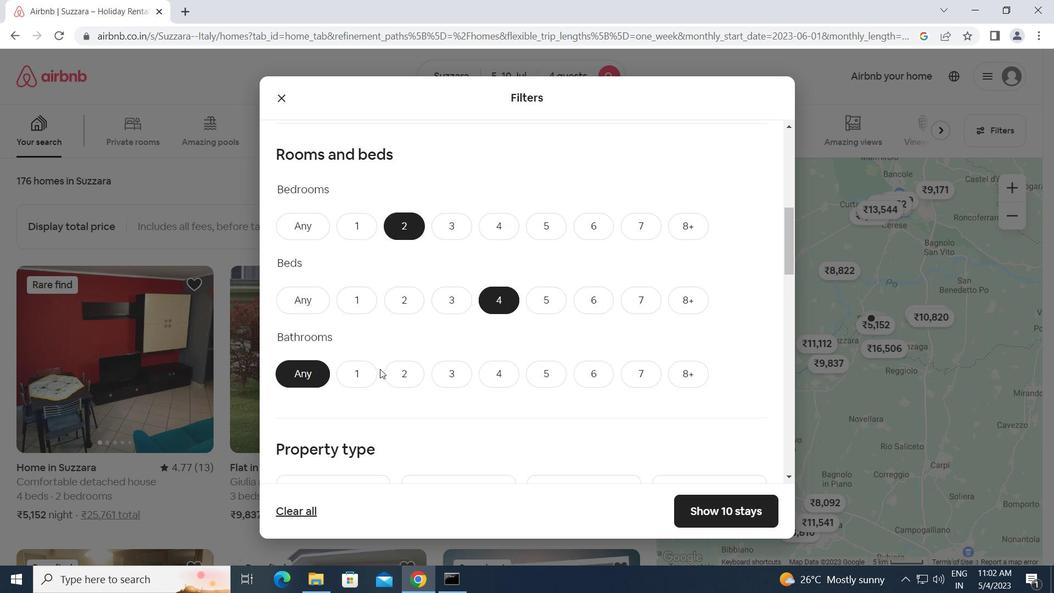 
Action: Mouse pressed left at (399, 375)
Screenshot: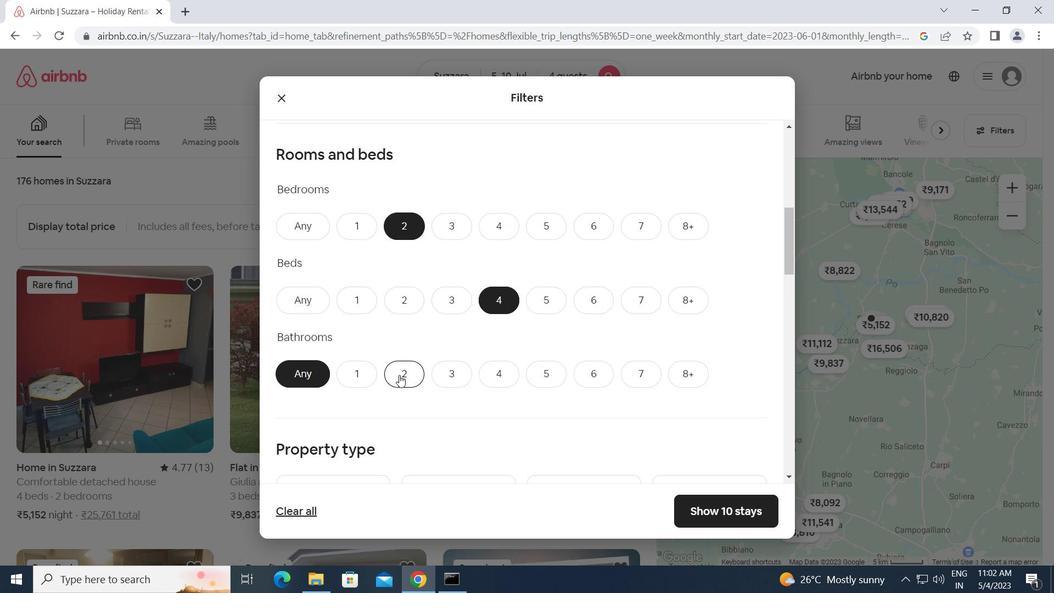 
Action: Mouse moved to (439, 384)
Screenshot: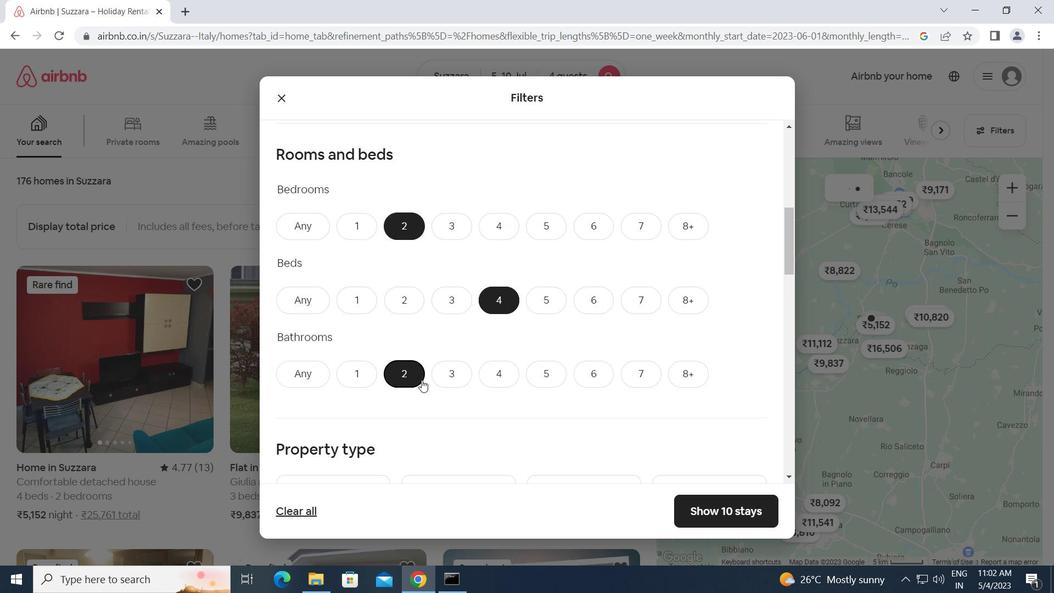 
Action: Mouse scrolled (439, 384) with delta (0, 0)
Screenshot: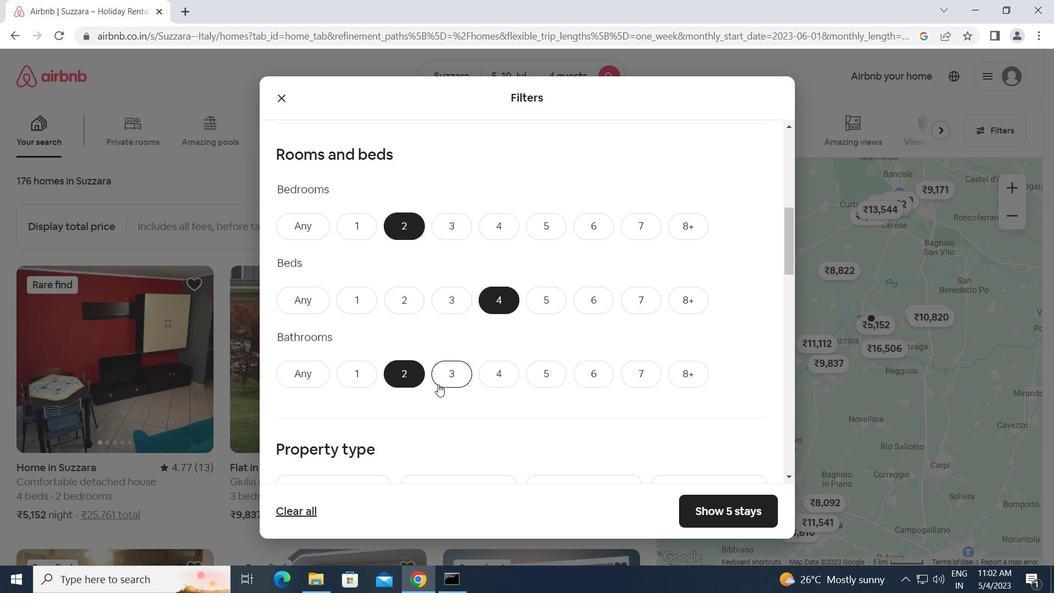 
Action: Mouse scrolled (439, 384) with delta (0, 0)
Screenshot: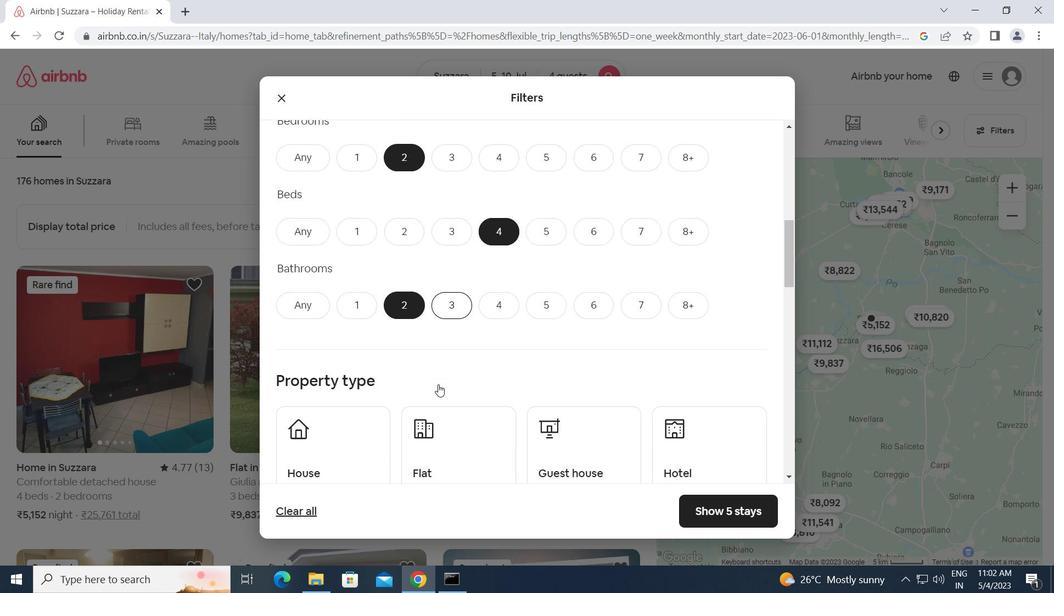 
Action: Mouse moved to (335, 384)
Screenshot: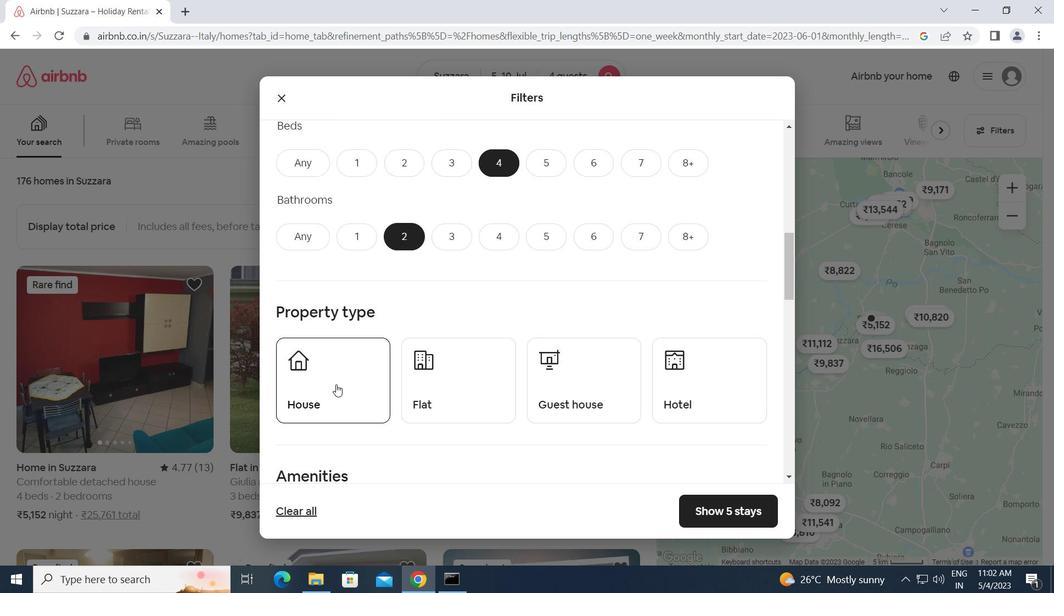 
Action: Mouse pressed left at (335, 384)
Screenshot: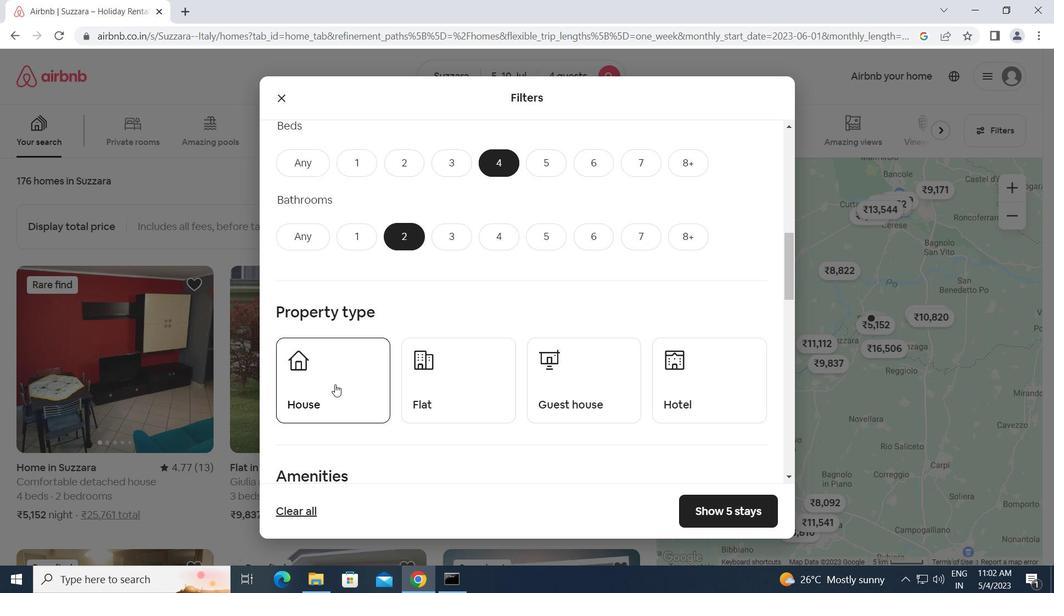 
Action: Mouse moved to (455, 384)
Screenshot: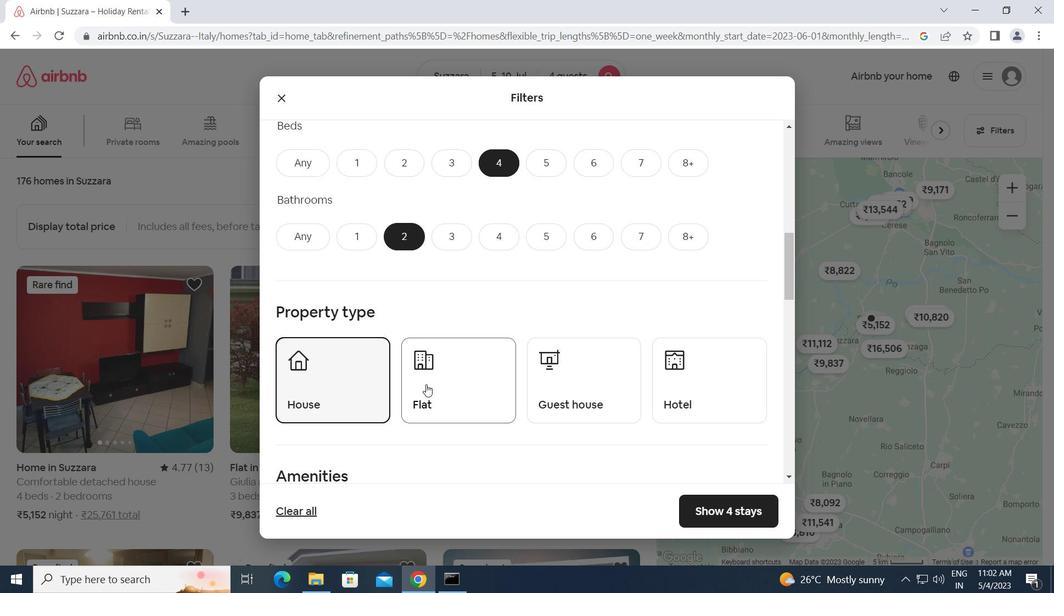 
Action: Mouse pressed left at (455, 384)
Screenshot: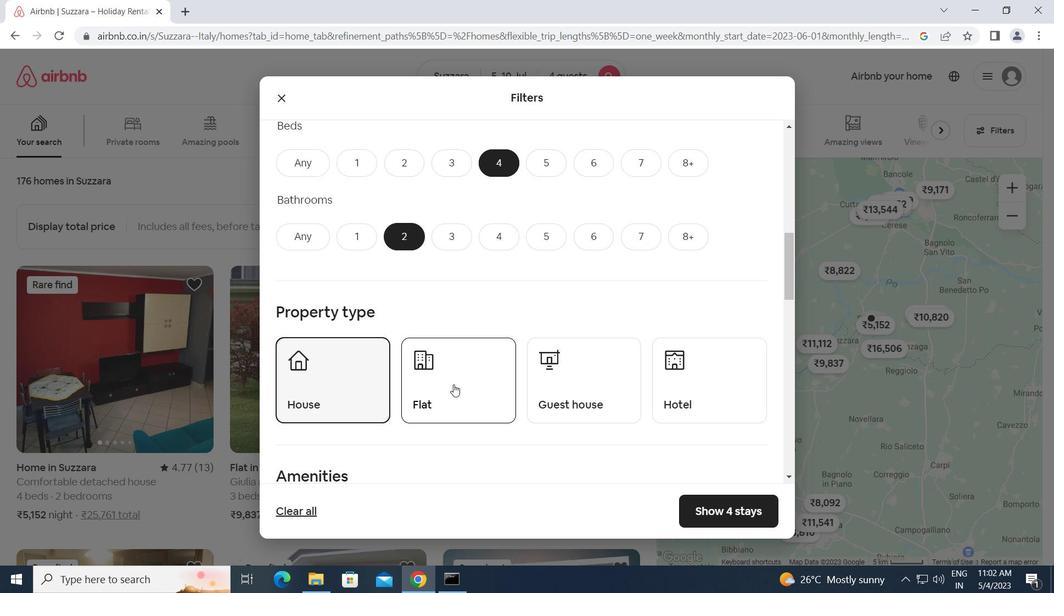 
Action: Mouse moved to (581, 397)
Screenshot: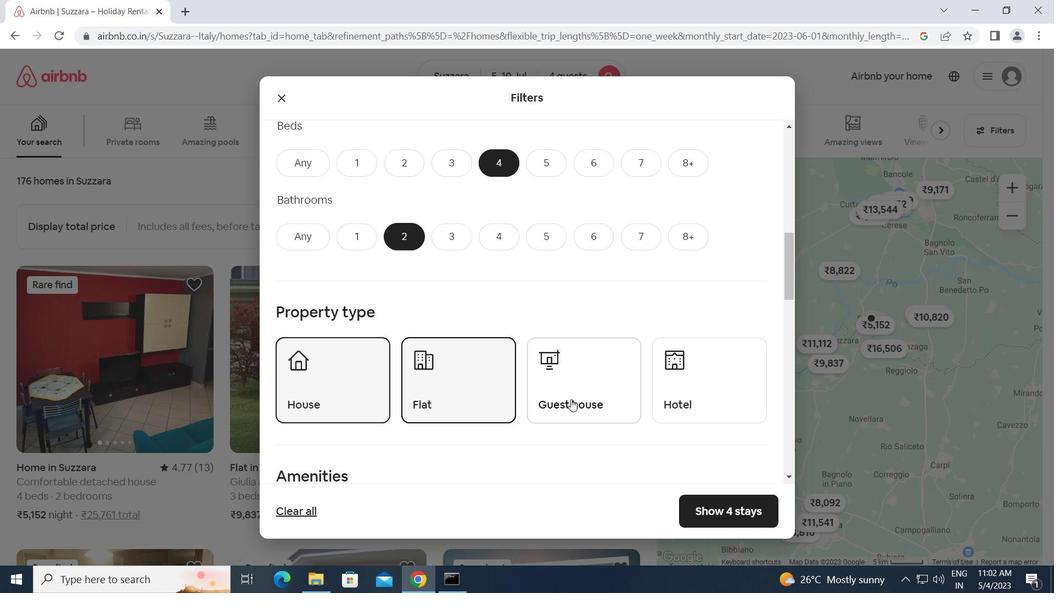 
Action: Mouse pressed left at (581, 397)
Screenshot: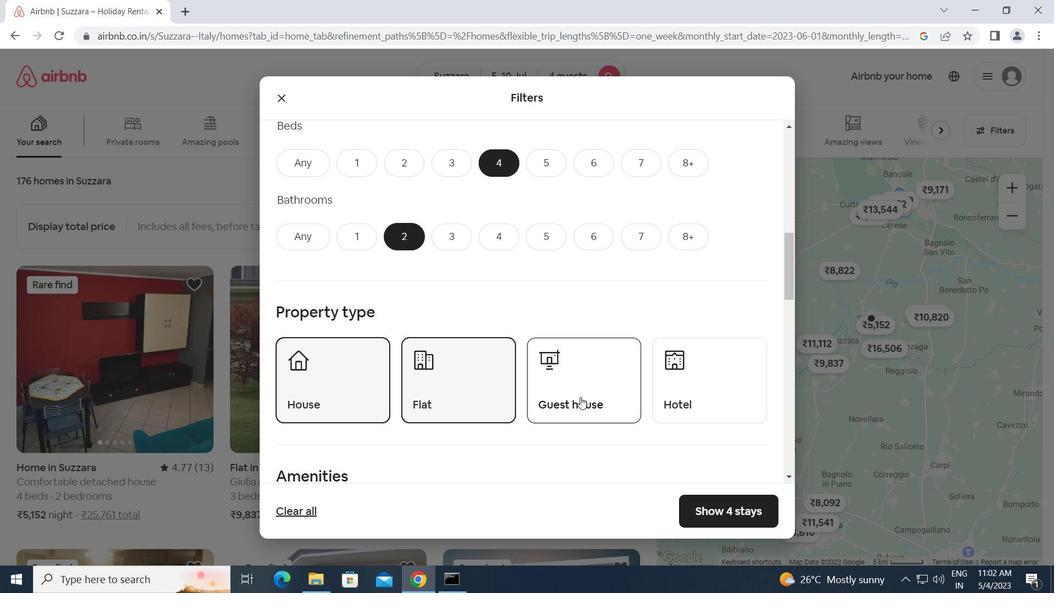 
Action: Mouse moved to (446, 399)
Screenshot: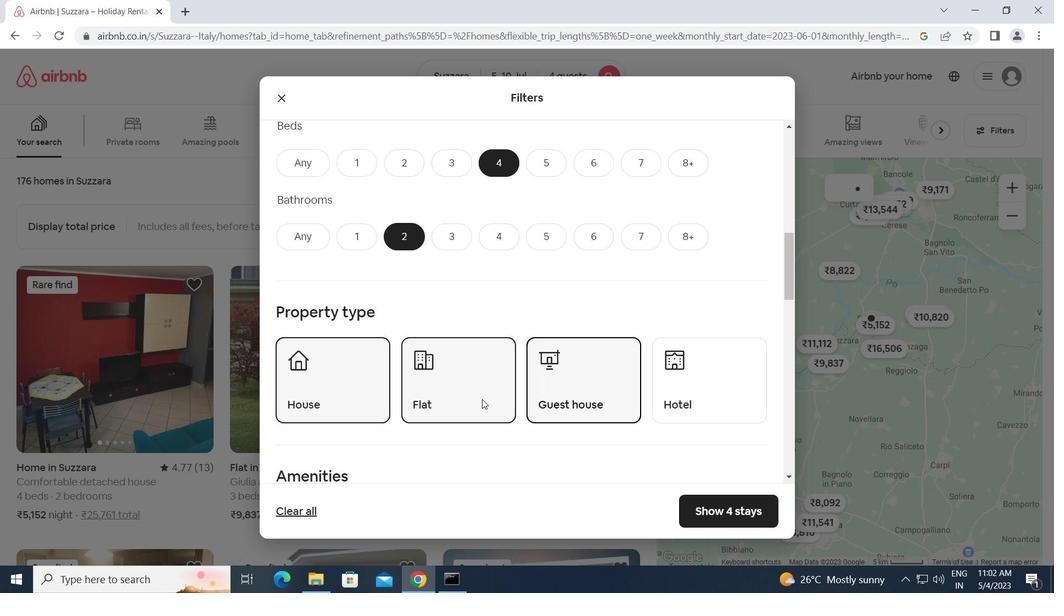 
Action: Mouse scrolled (446, 399) with delta (0, 0)
Screenshot: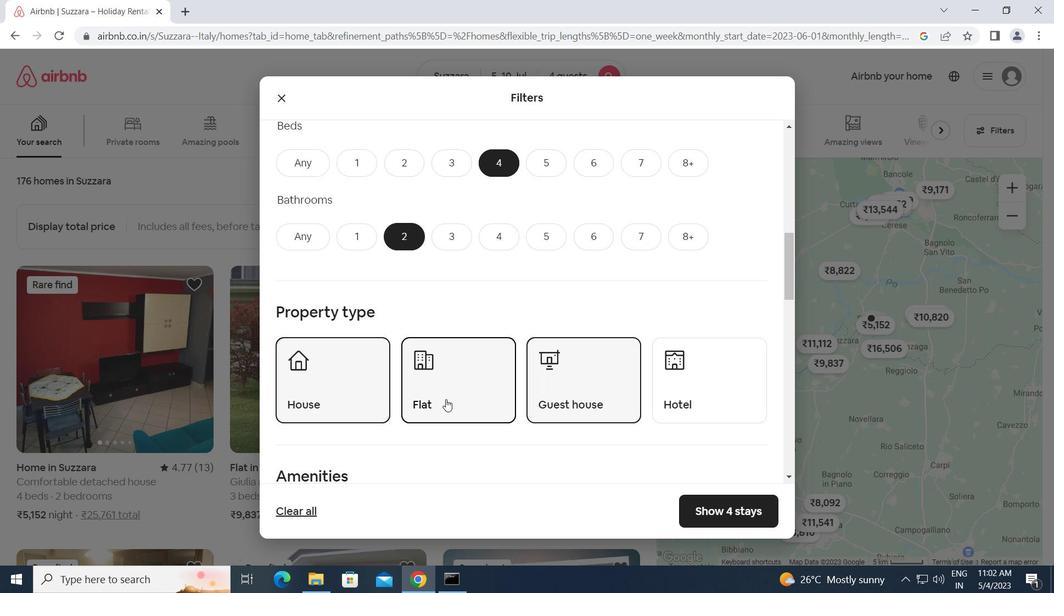 
Action: Mouse scrolled (446, 399) with delta (0, 0)
Screenshot: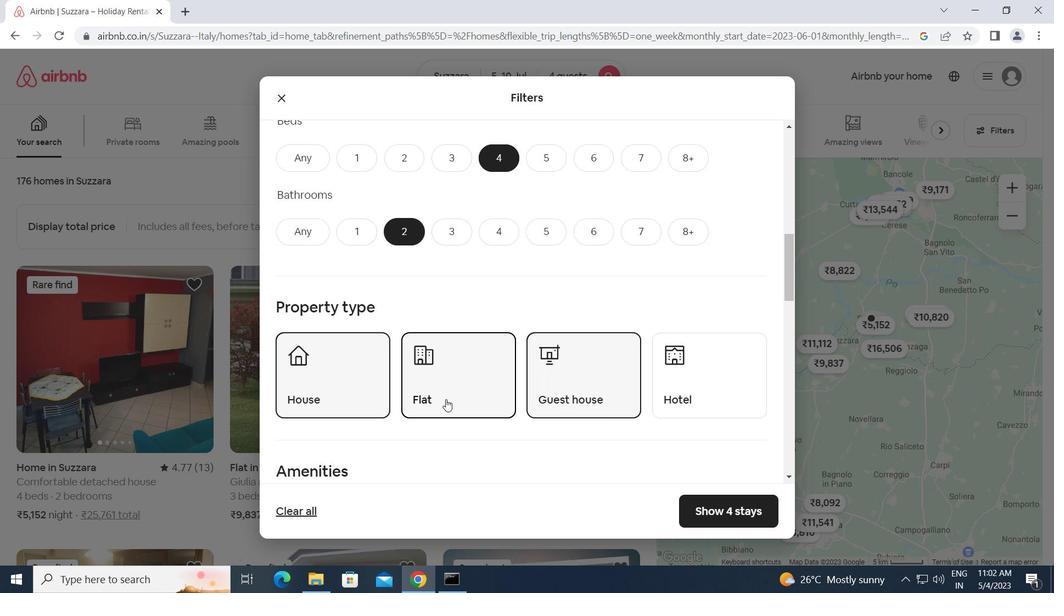
Action: Mouse scrolled (446, 399) with delta (0, 0)
Screenshot: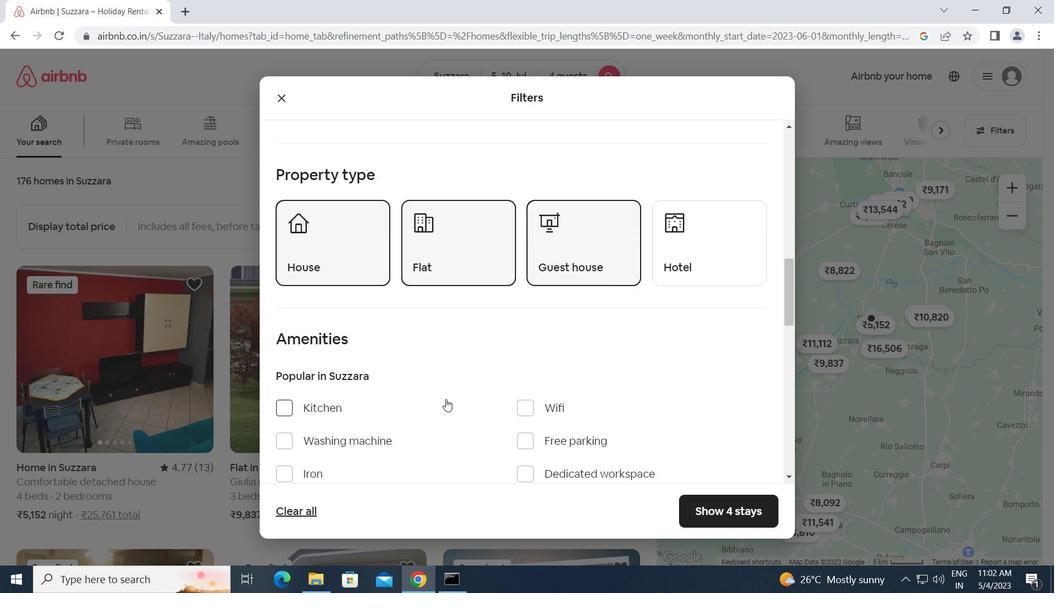 
Action: Mouse scrolled (446, 399) with delta (0, 0)
Screenshot: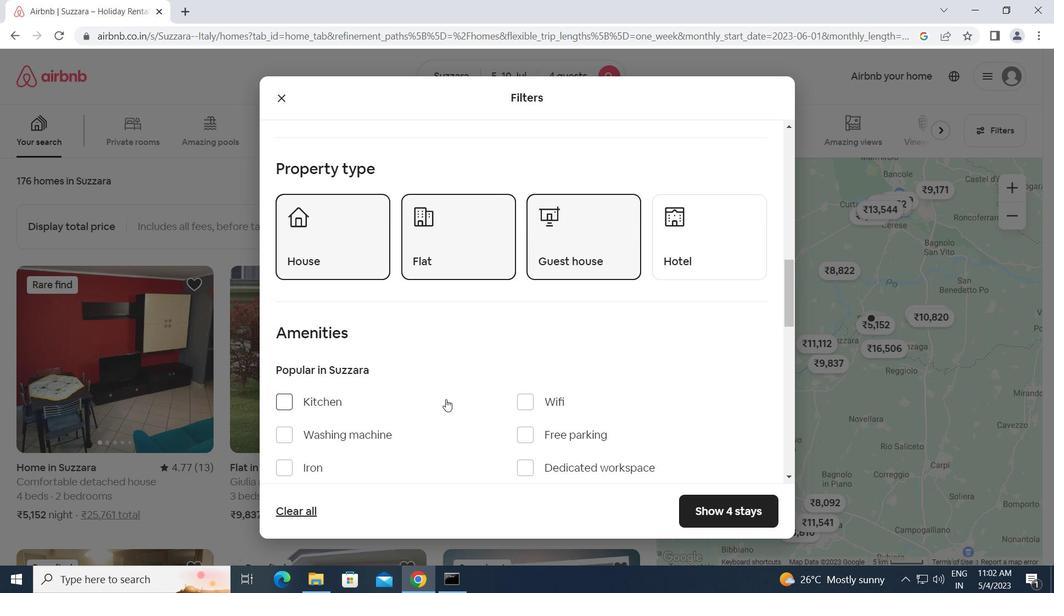 
Action: Mouse scrolled (446, 399) with delta (0, 0)
Screenshot: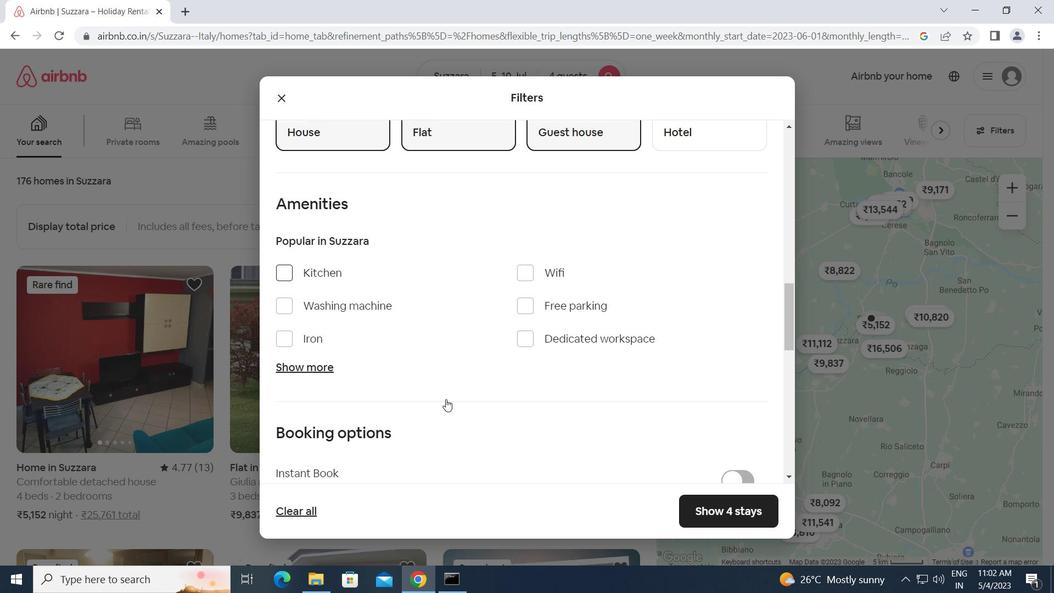 
Action: Mouse scrolled (446, 399) with delta (0, 0)
Screenshot: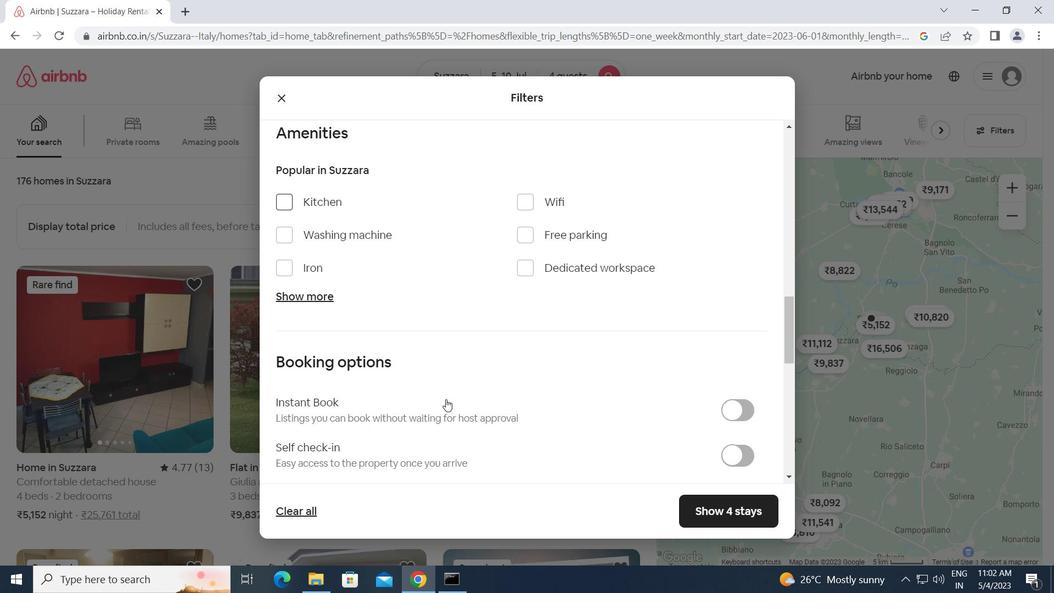 
Action: Mouse moved to (731, 388)
Screenshot: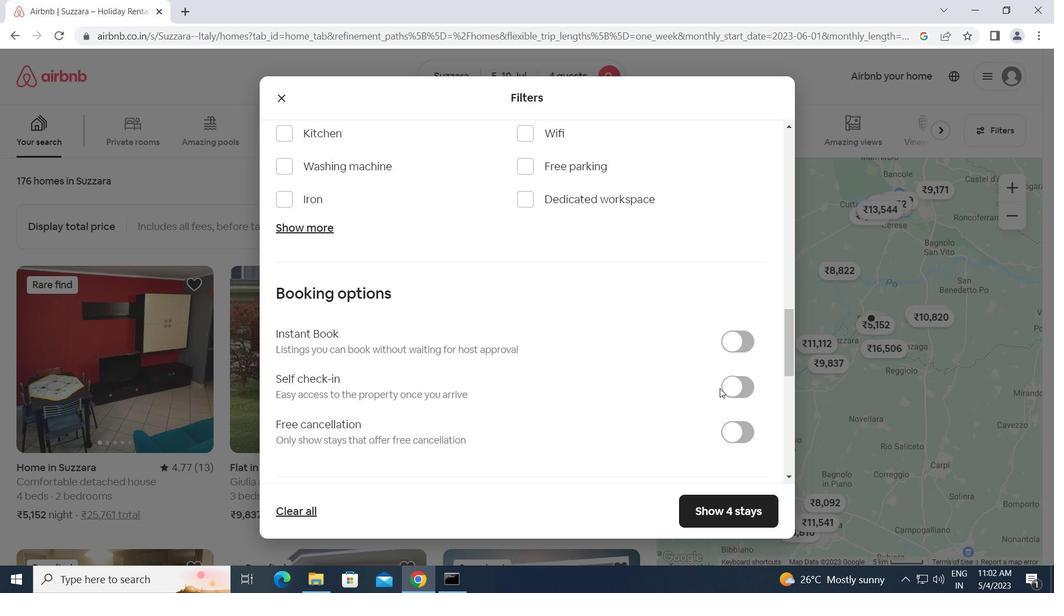 
Action: Mouse pressed left at (731, 388)
Screenshot: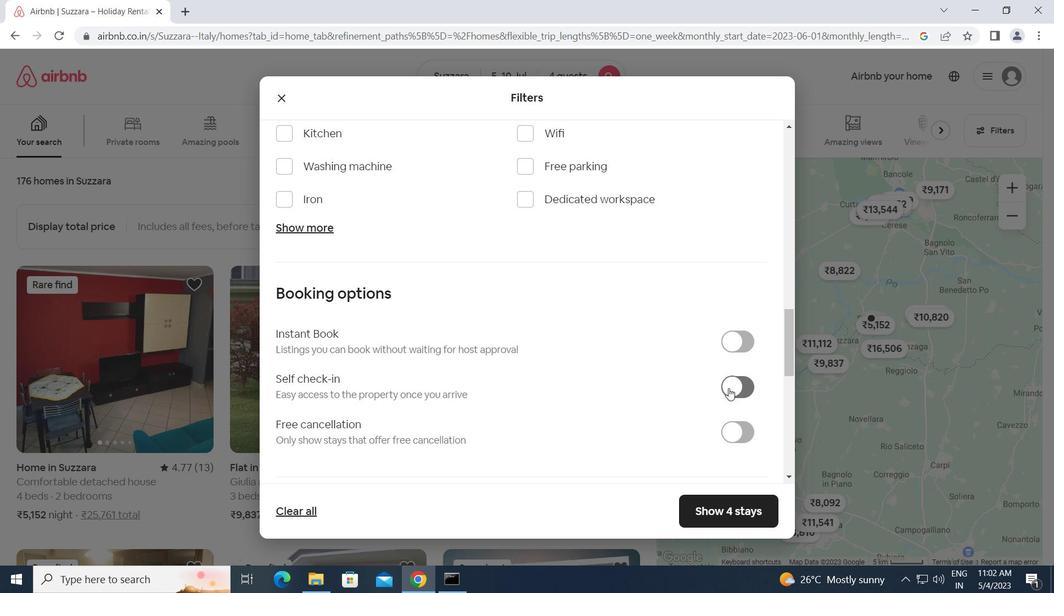
Action: Mouse moved to (551, 423)
Screenshot: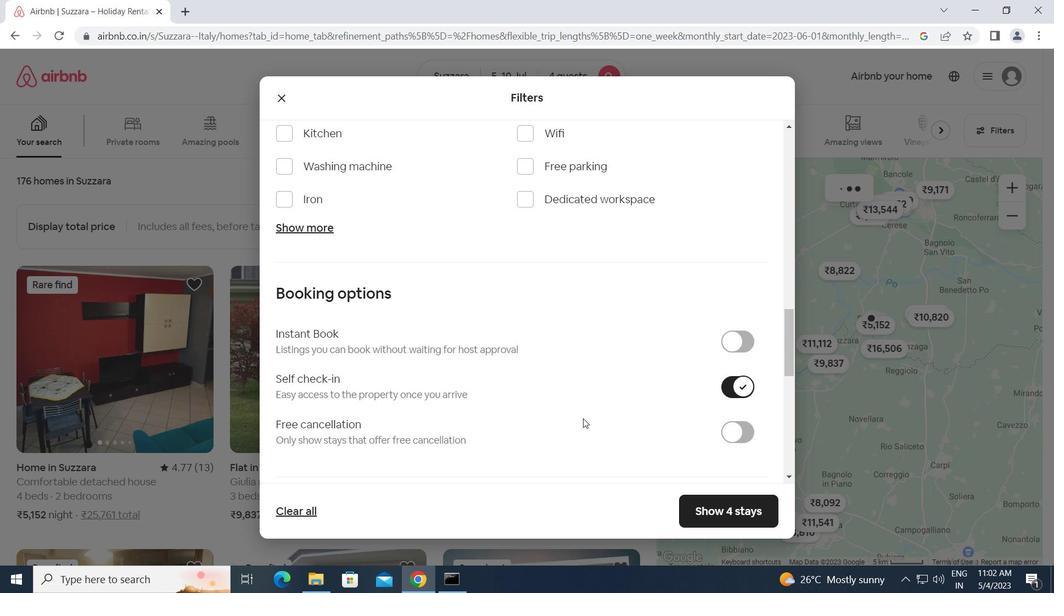
Action: Mouse scrolled (551, 423) with delta (0, 0)
Screenshot: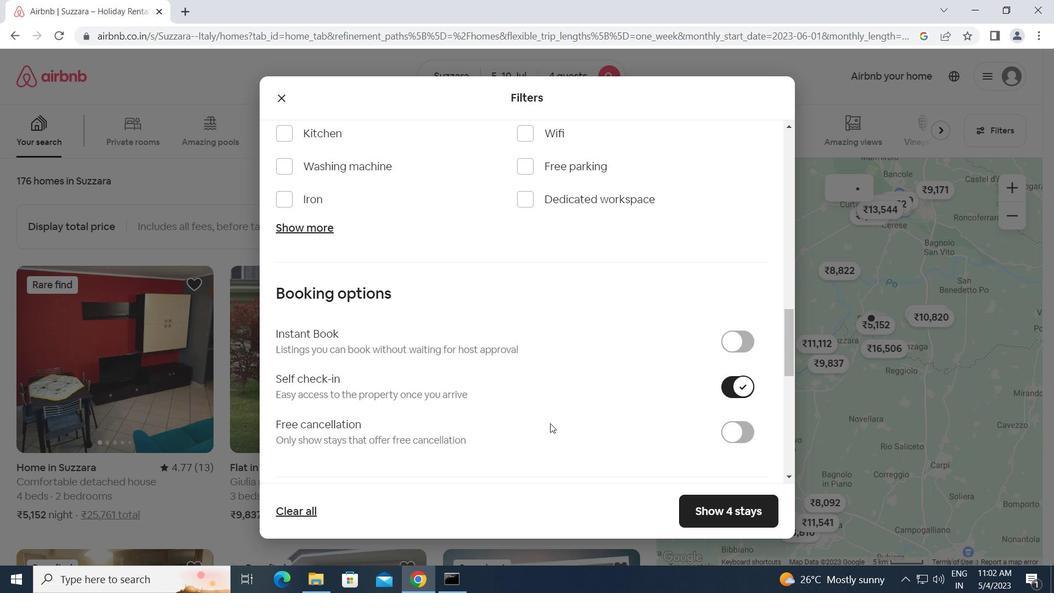 
Action: Mouse scrolled (551, 423) with delta (0, 0)
Screenshot: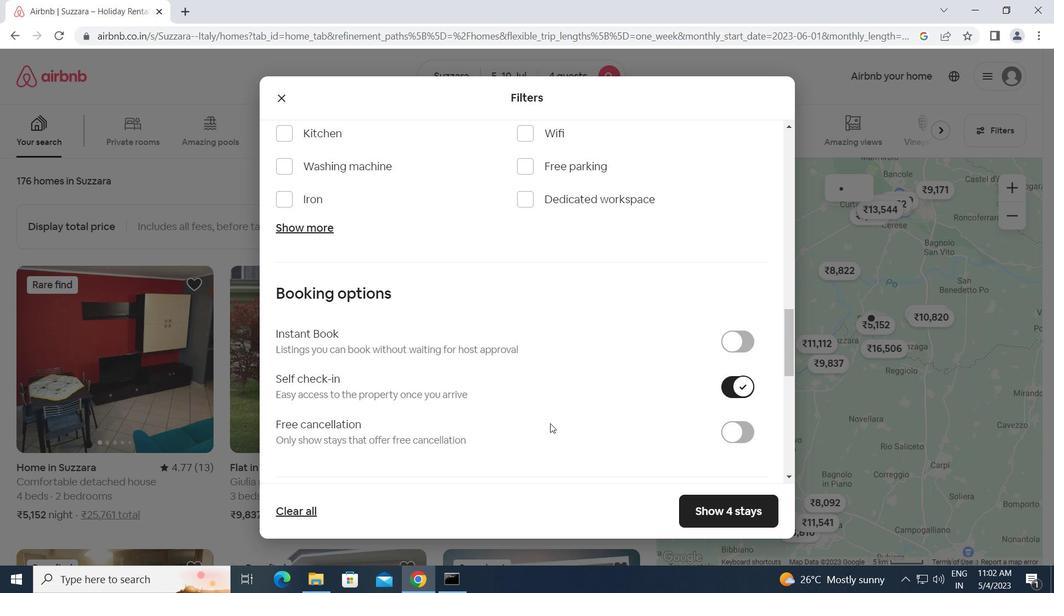 
Action: Mouse scrolled (551, 423) with delta (0, 0)
Screenshot: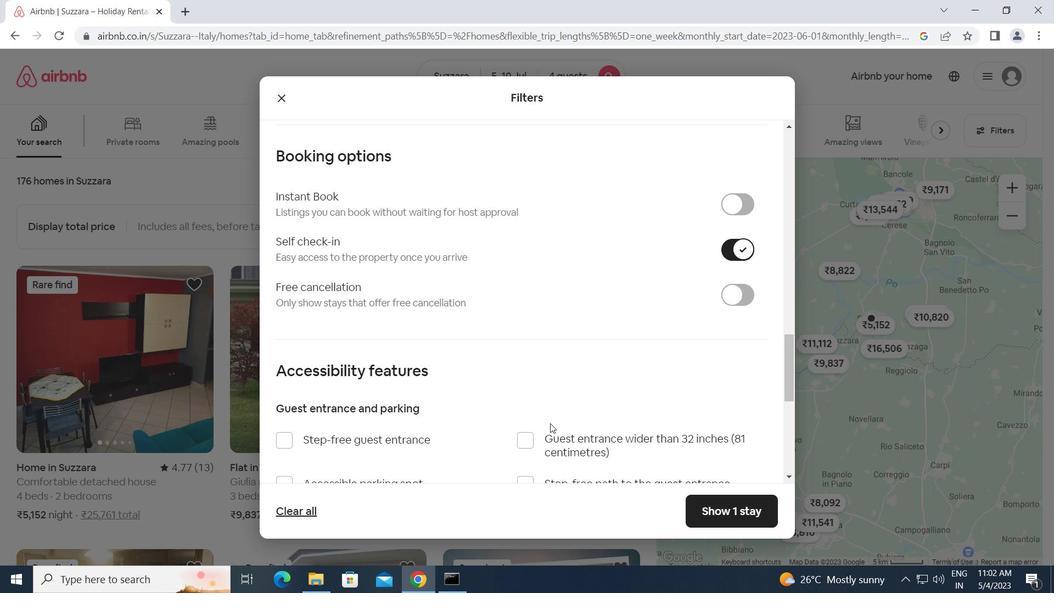 
Action: Mouse scrolled (551, 423) with delta (0, 0)
Screenshot: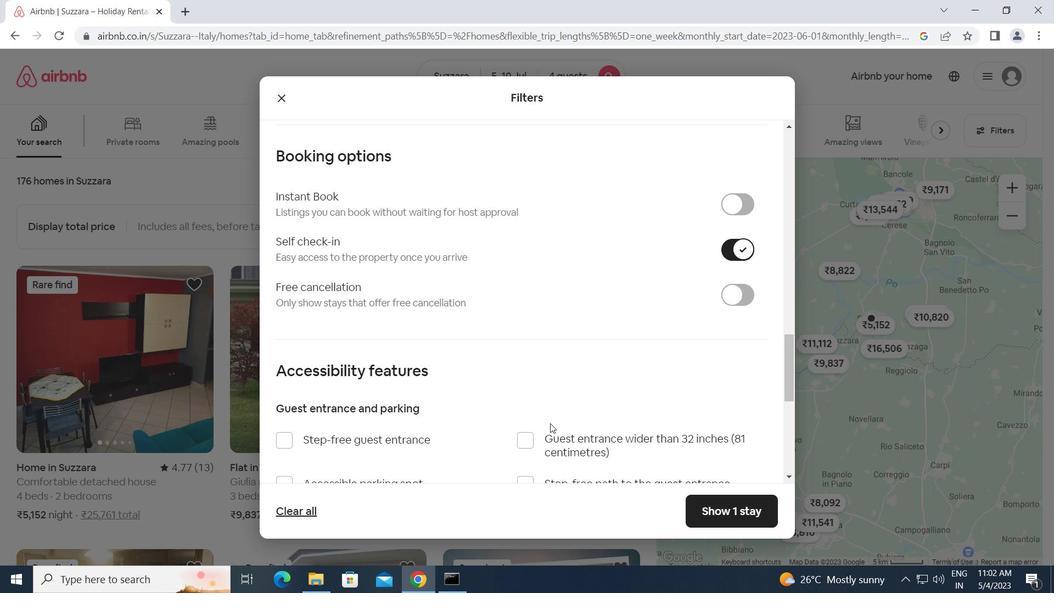 
Action: Mouse moved to (550, 423)
Screenshot: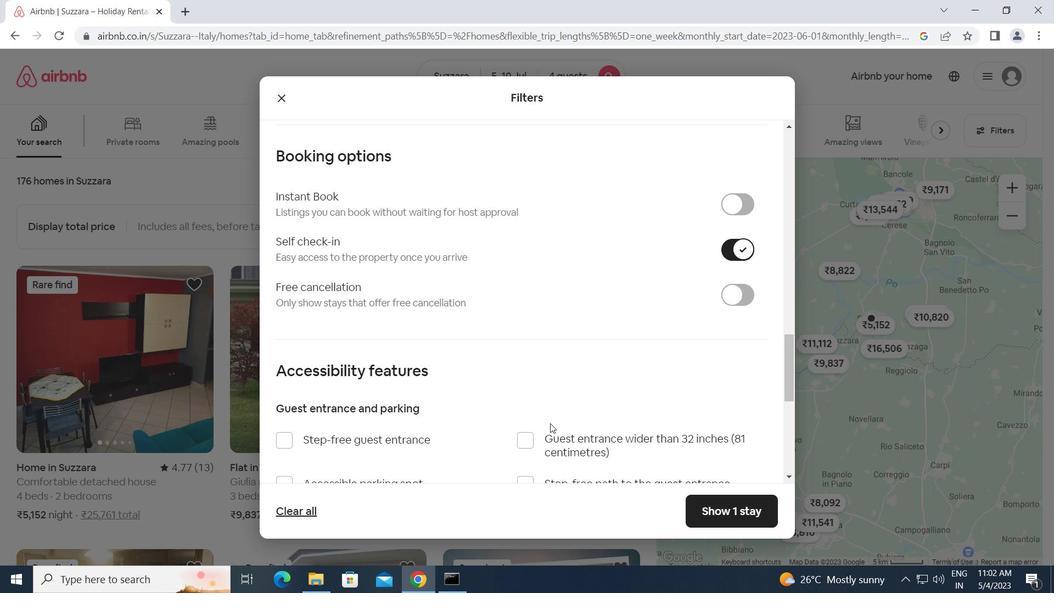
Action: Mouse scrolled (550, 423) with delta (0, 0)
Screenshot: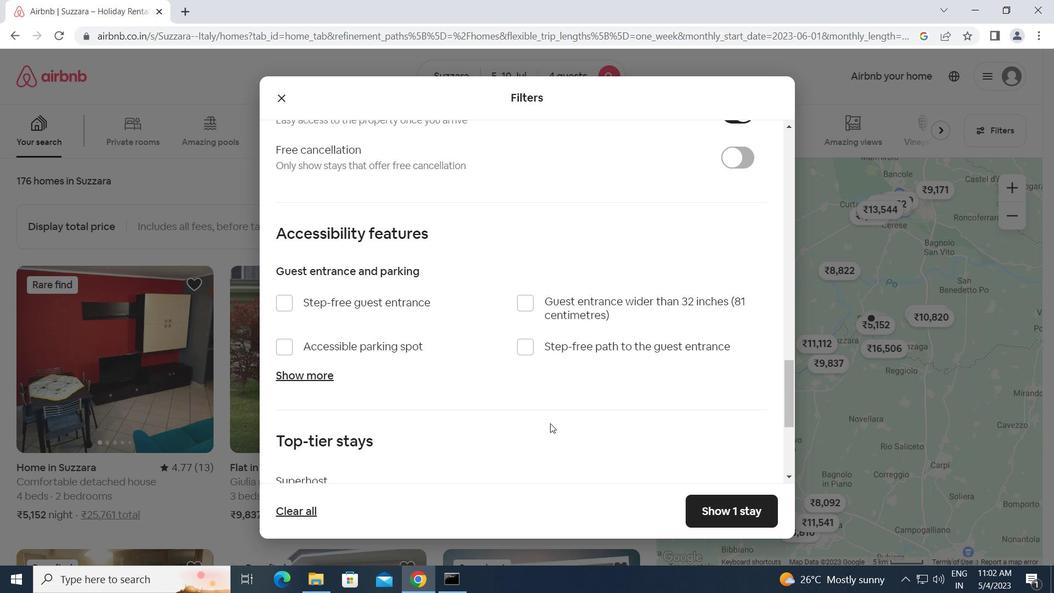 
Action: Mouse scrolled (550, 423) with delta (0, 0)
Screenshot: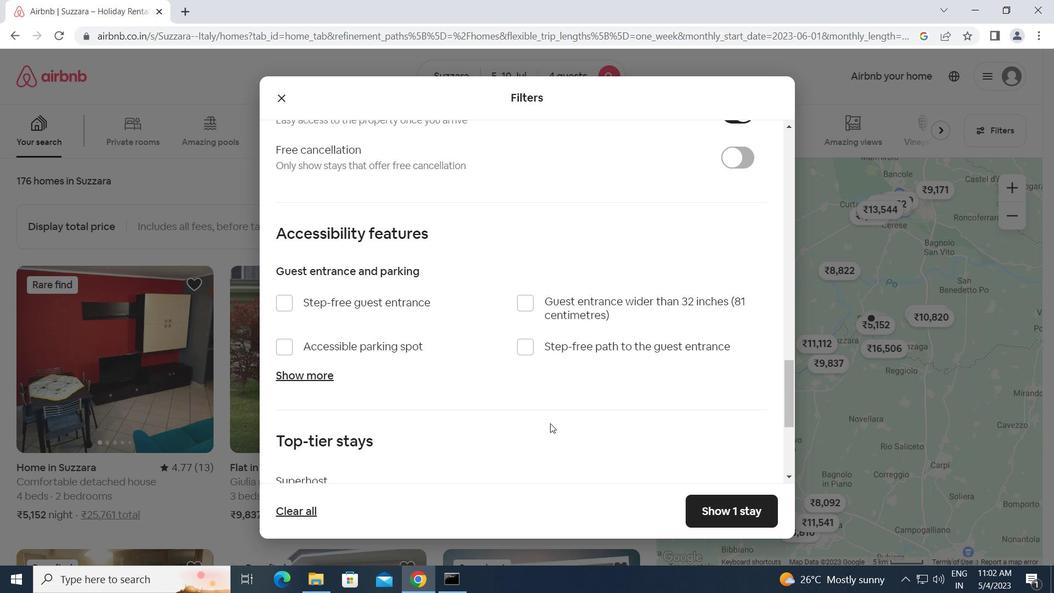 
Action: Mouse moved to (549, 423)
Screenshot: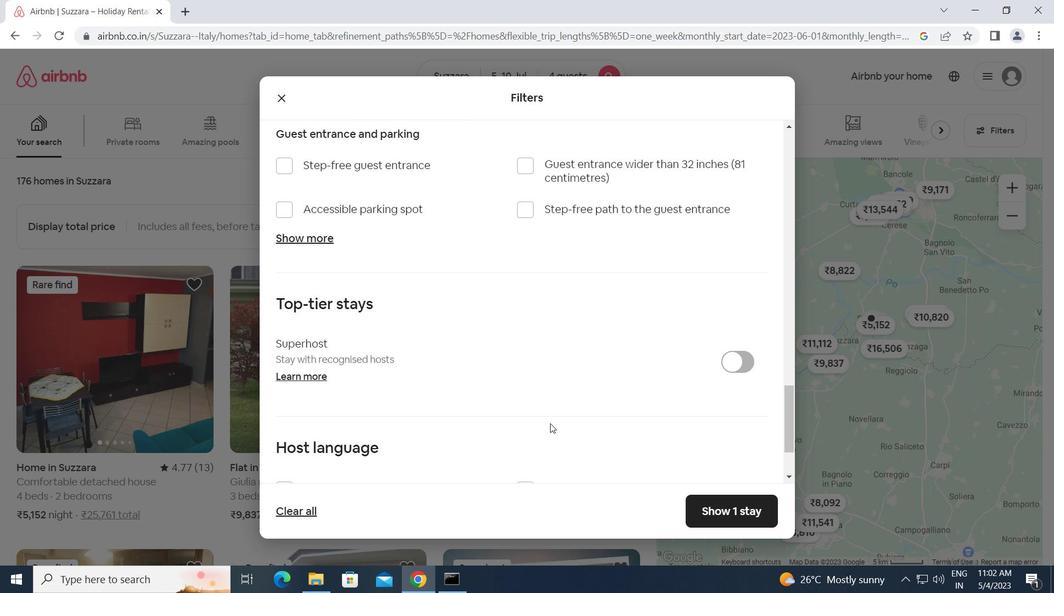 
Action: Mouse scrolled (549, 423) with delta (0, 0)
Screenshot: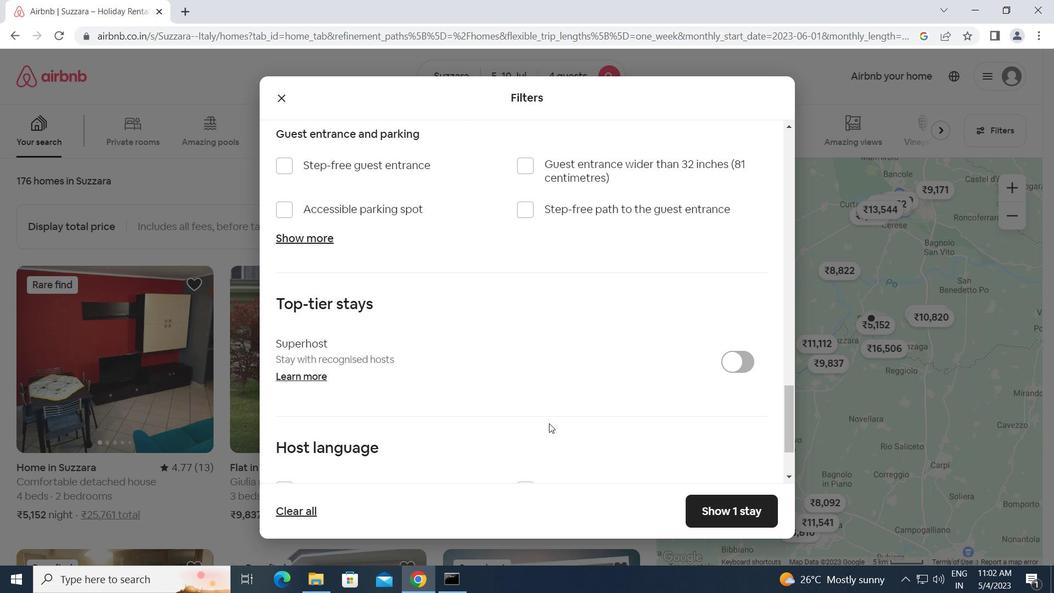 
Action: Mouse scrolled (549, 423) with delta (0, 0)
Screenshot: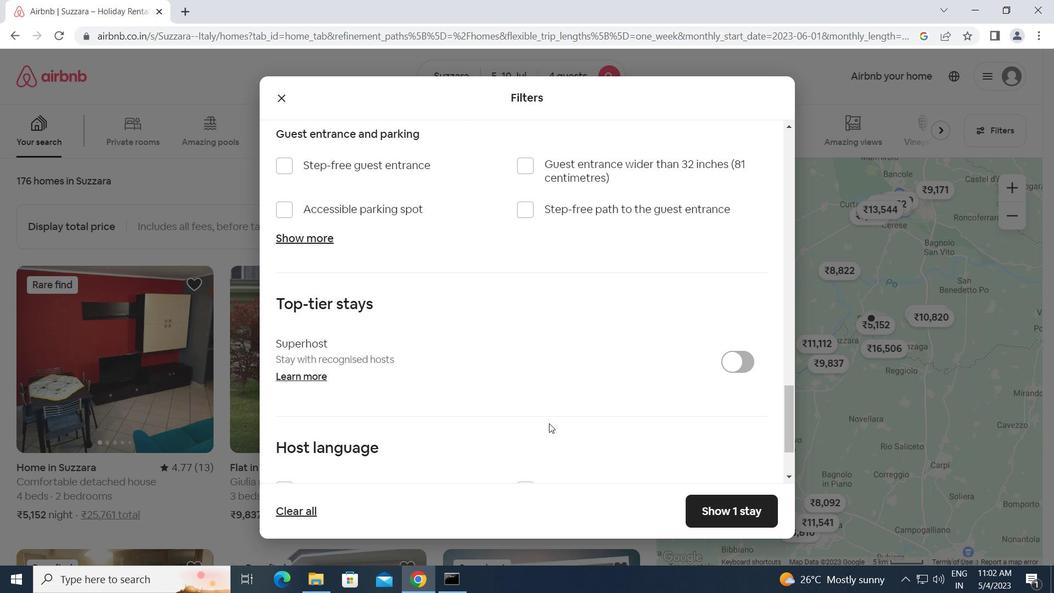 
Action: Mouse moved to (284, 390)
Screenshot: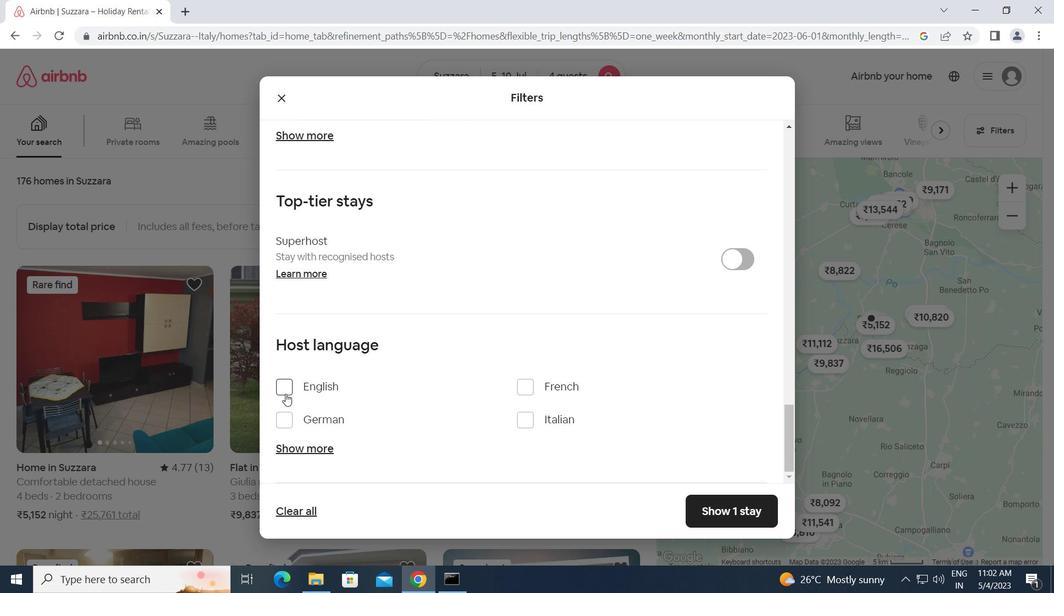 
Action: Mouse pressed left at (284, 390)
Screenshot: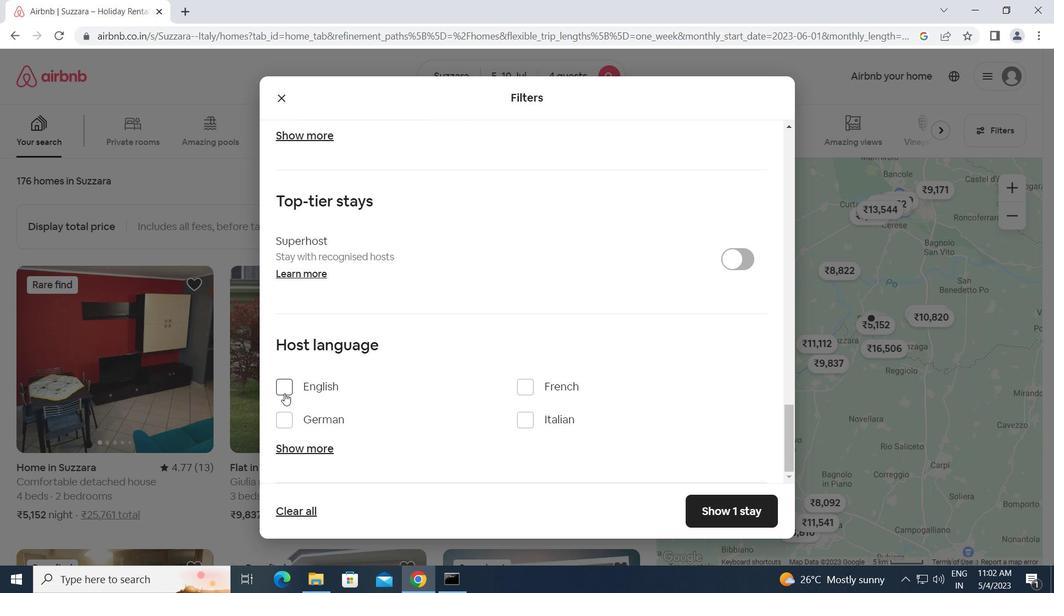 
Action: Mouse moved to (716, 507)
Screenshot: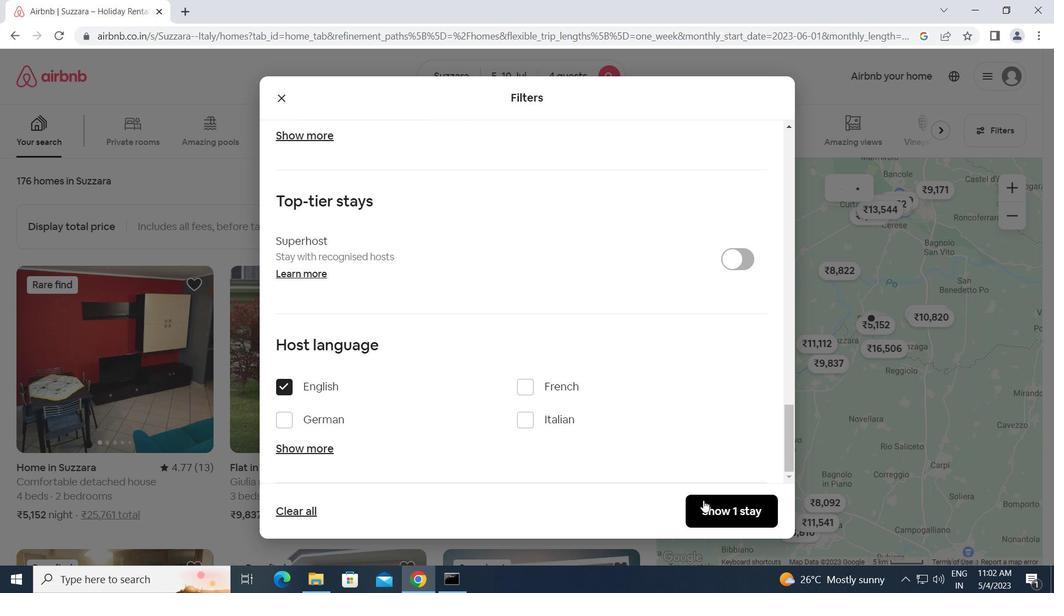 
Action: Mouse pressed left at (716, 507)
Screenshot: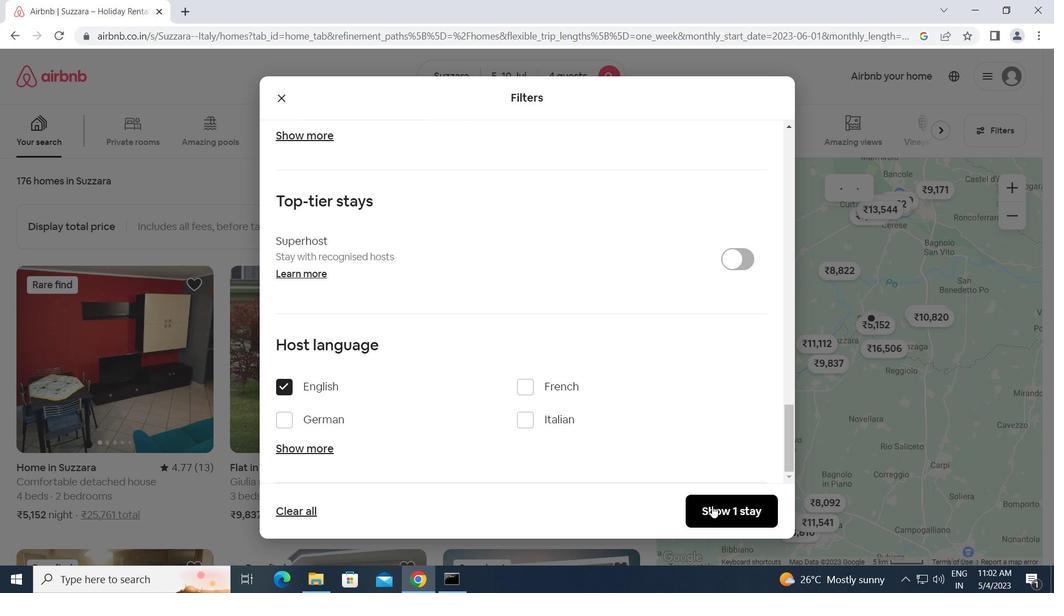 
